 Task: Create a due date automation trigger when advanced on, 2 hours before a card is due add fields without custom field "Resume" set to a date more than 1 days ago.
Action: Mouse moved to (1099, 320)
Screenshot: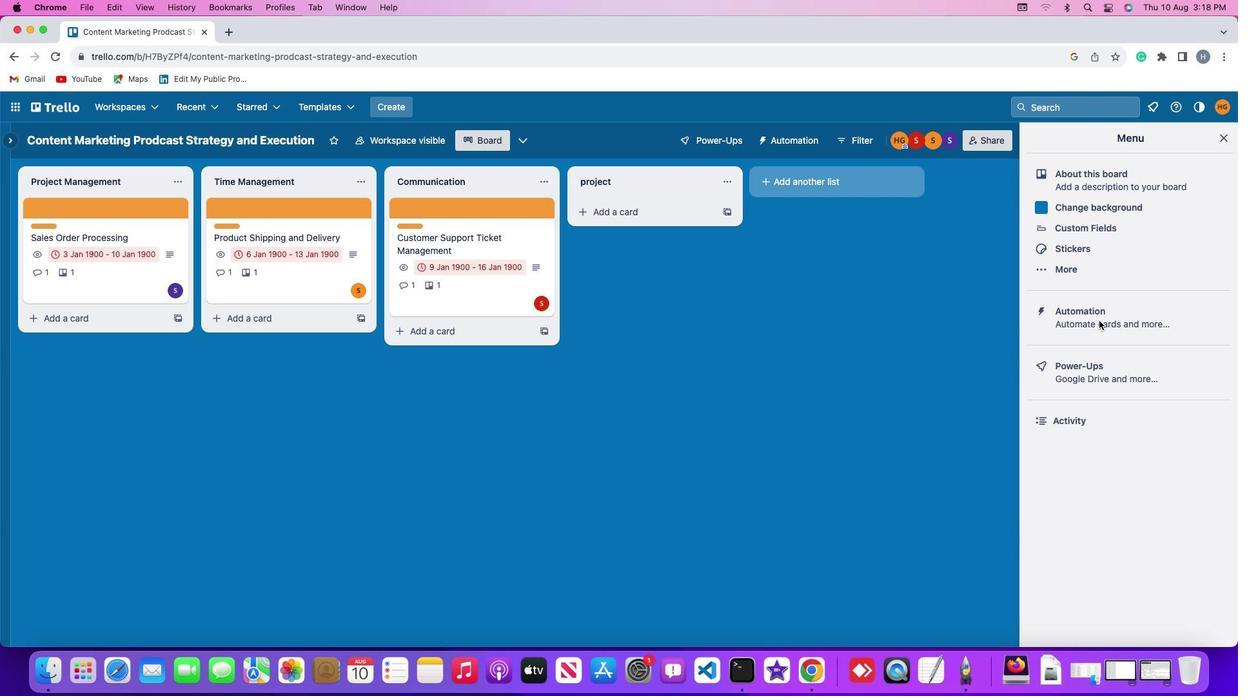 
Action: Mouse pressed left at (1099, 320)
Screenshot: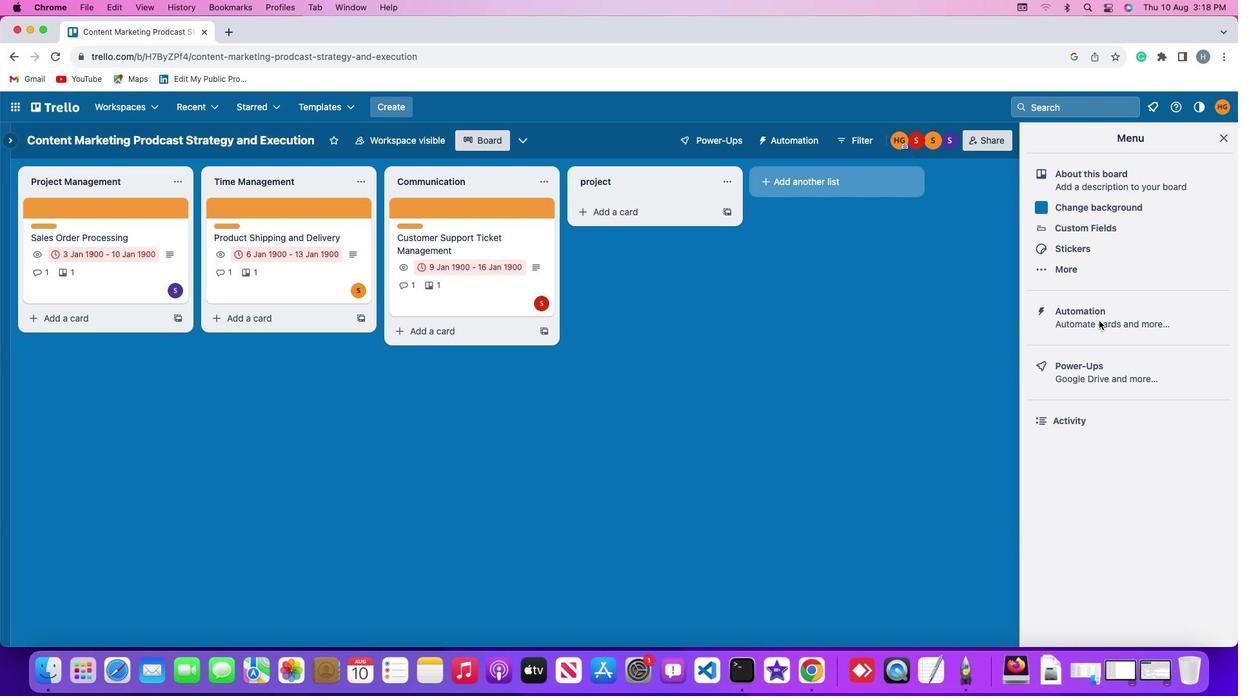 
Action: Mouse pressed left at (1099, 320)
Screenshot: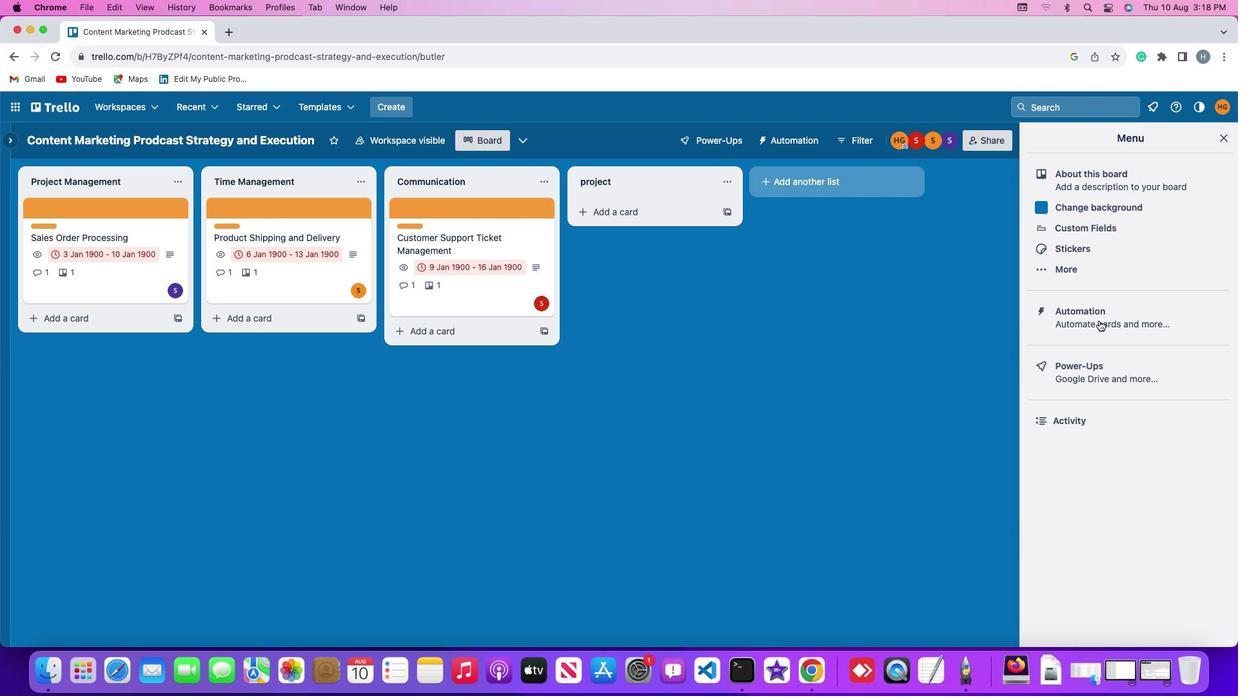 
Action: Mouse moved to (81, 303)
Screenshot: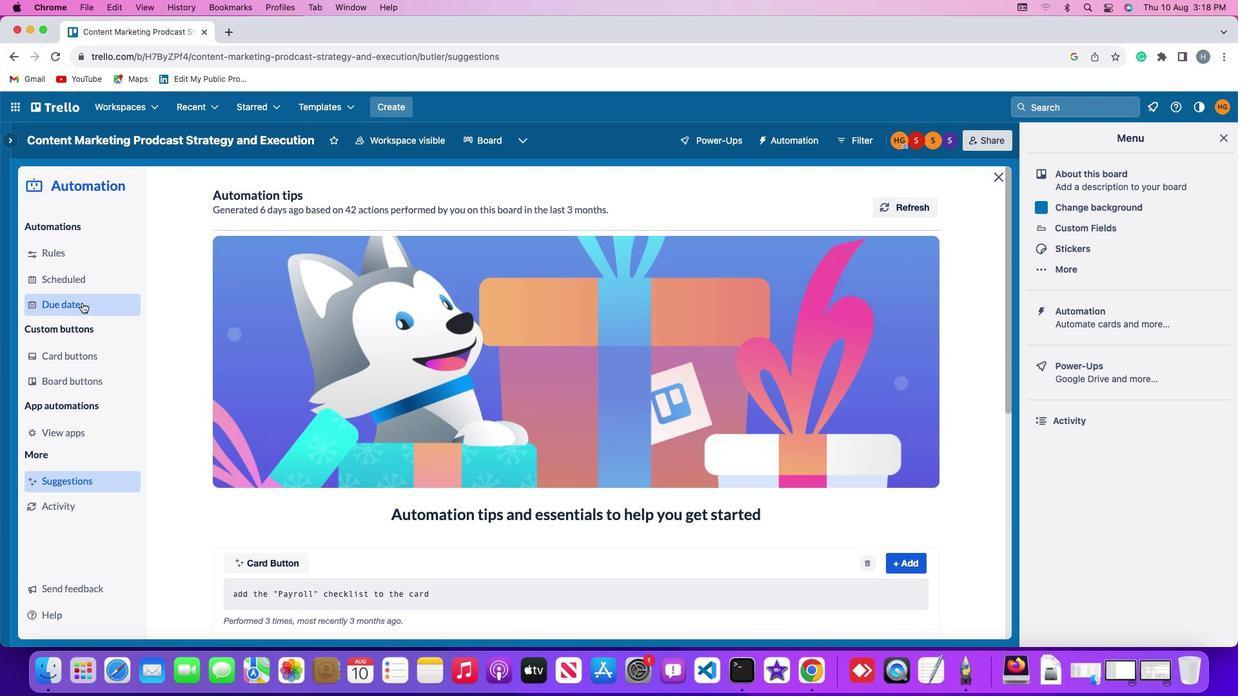 
Action: Mouse pressed left at (81, 303)
Screenshot: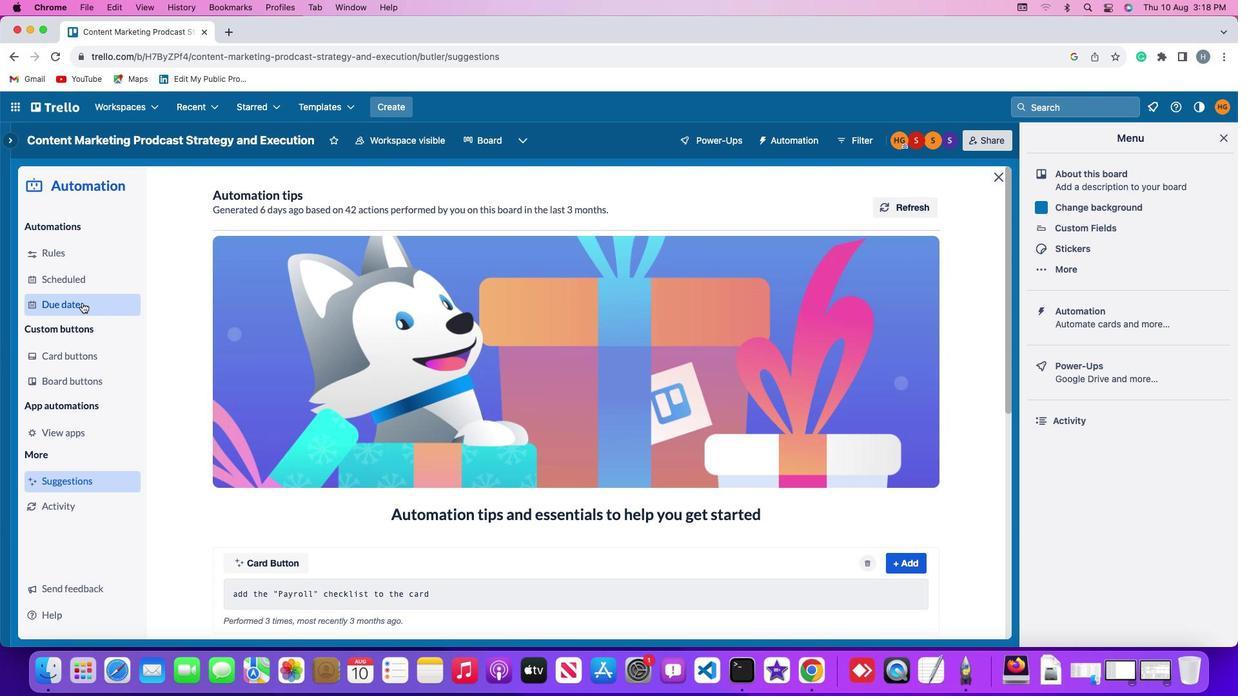
Action: Mouse moved to (857, 202)
Screenshot: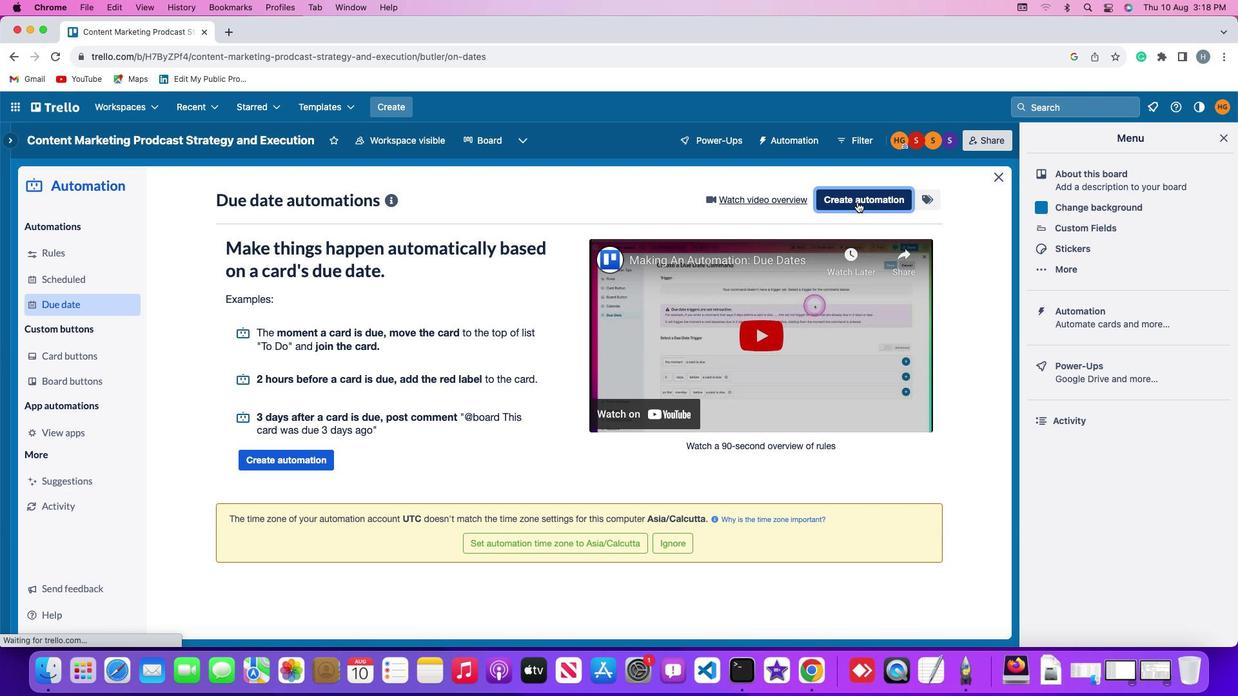
Action: Mouse pressed left at (857, 202)
Screenshot: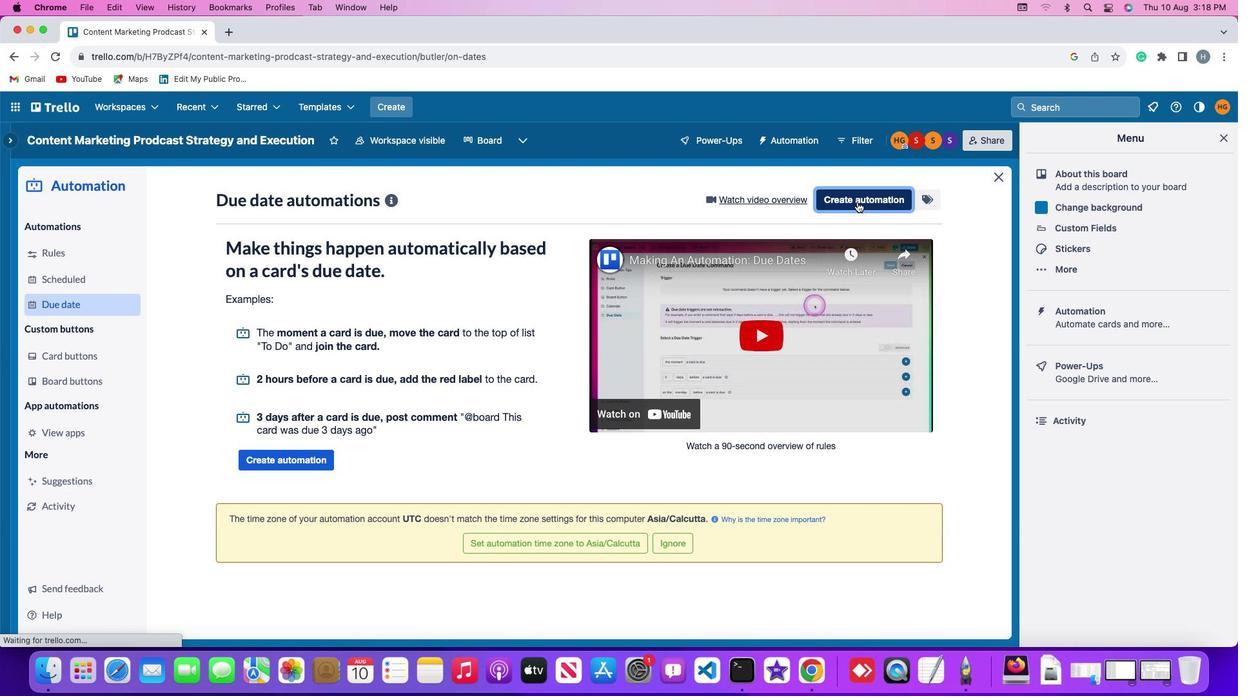 
Action: Mouse moved to (279, 327)
Screenshot: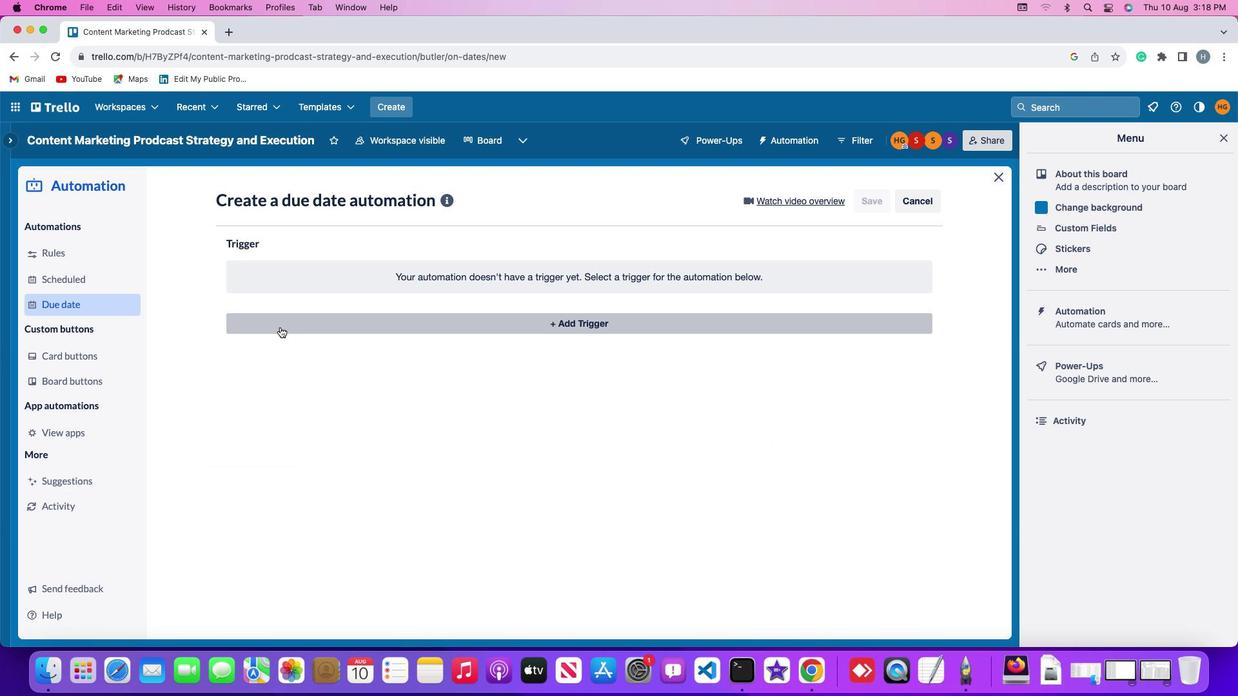 
Action: Mouse pressed left at (279, 327)
Screenshot: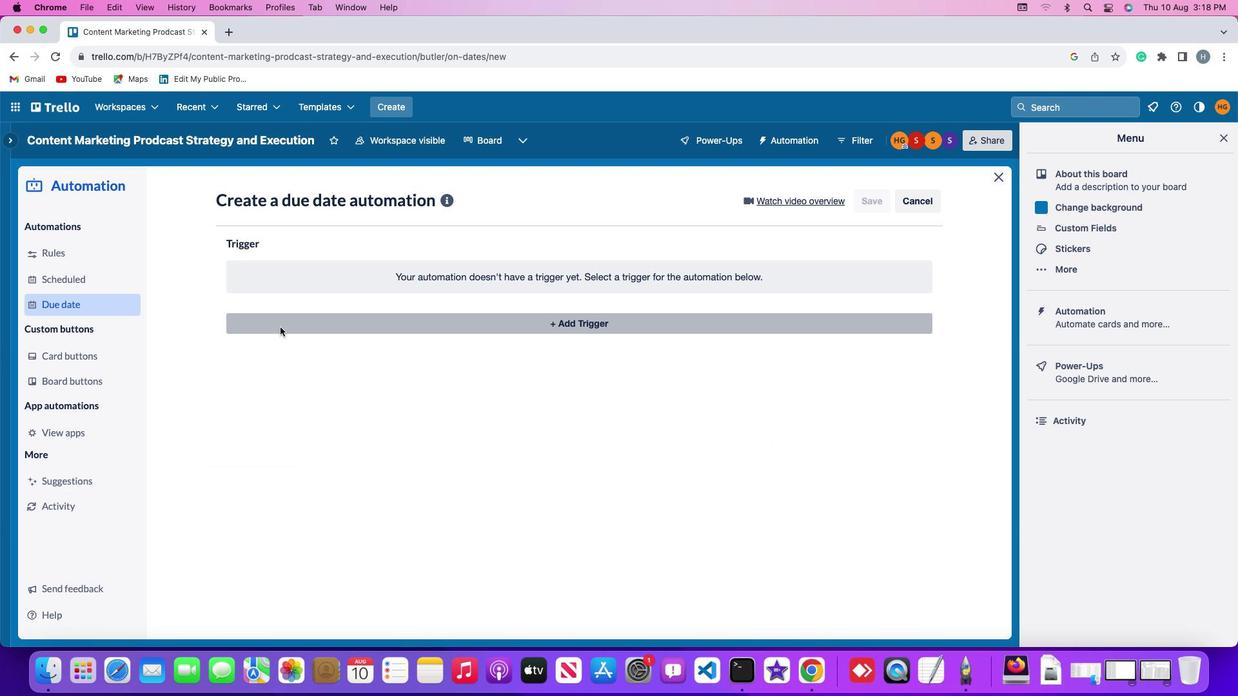 
Action: Mouse moved to (247, 519)
Screenshot: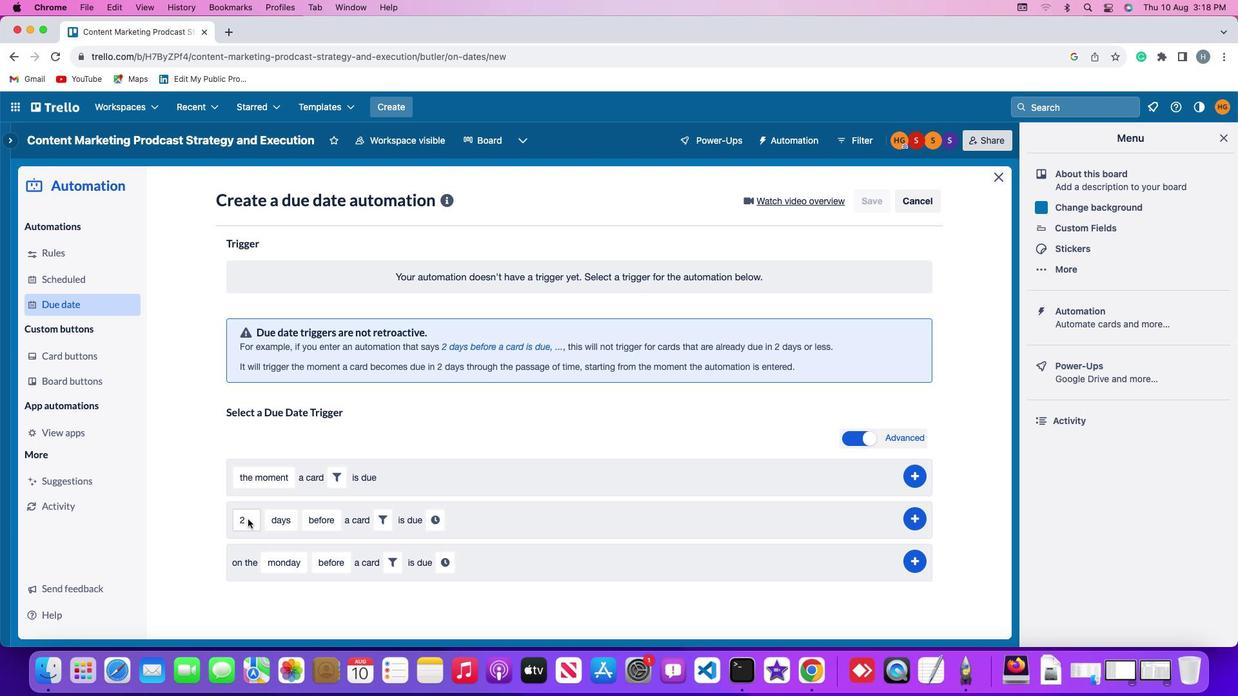 
Action: Mouse pressed left at (247, 519)
Screenshot: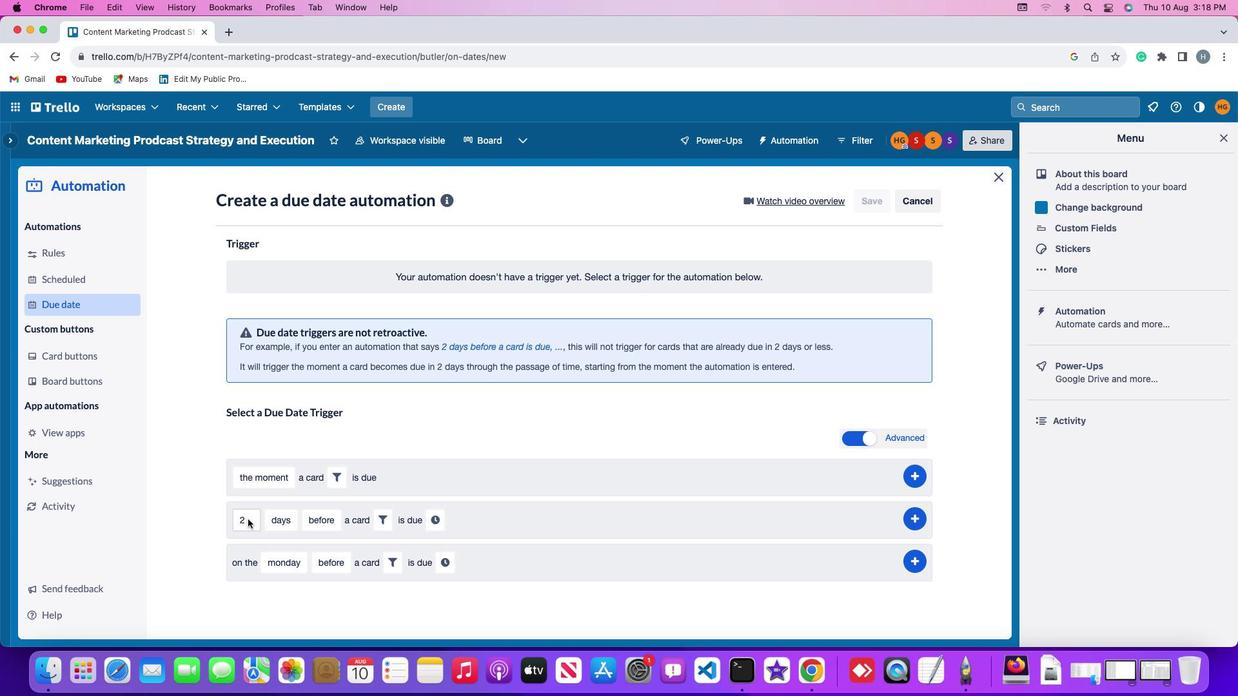 
Action: Mouse moved to (247, 519)
Screenshot: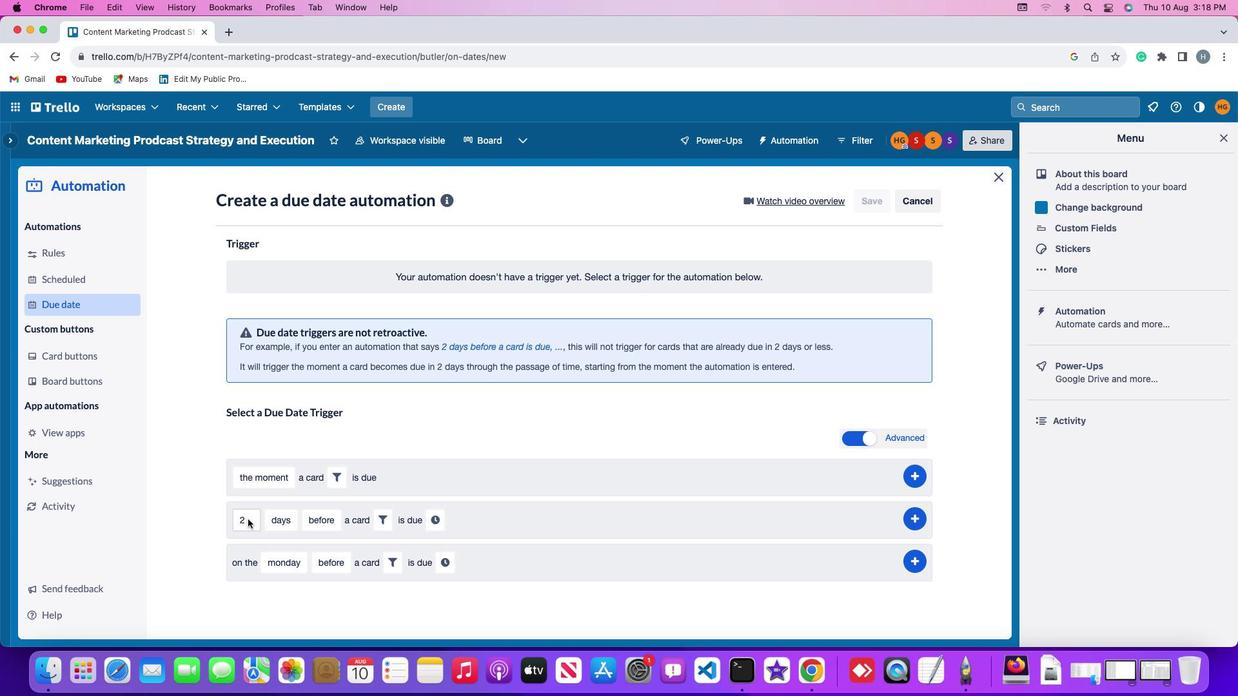 
Action: Key pressed Key.backspace'2'
Screenshot: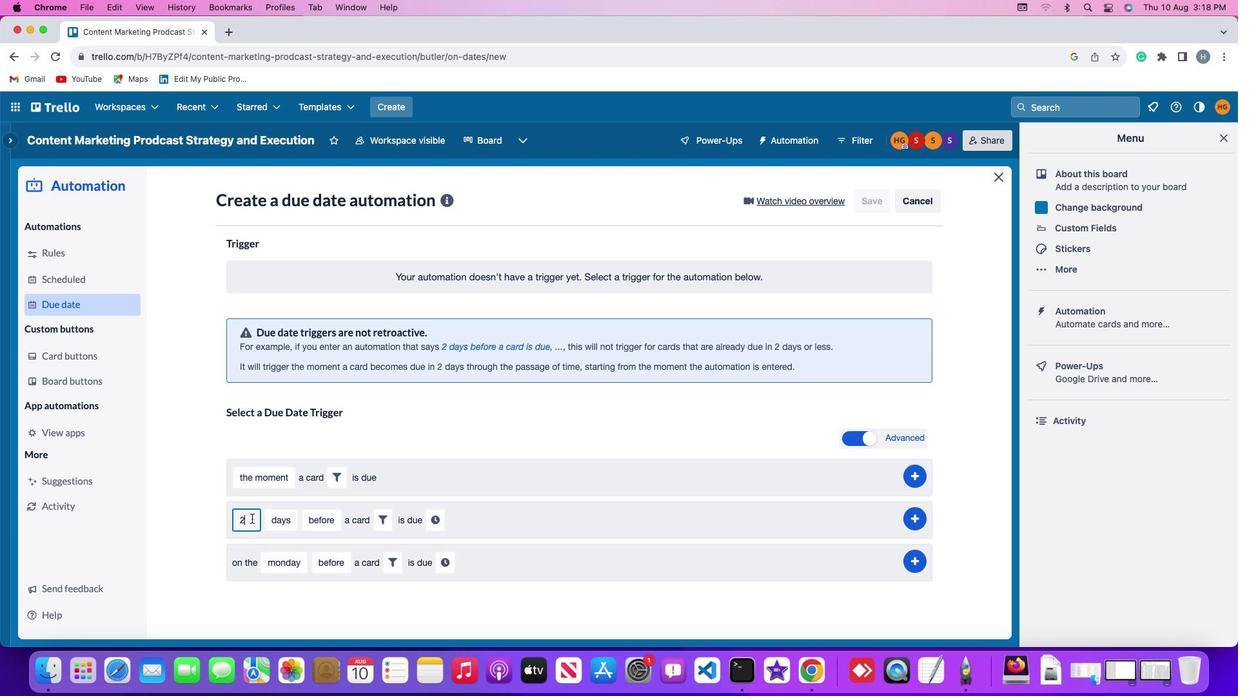 
Action: Mouse moved to (270, 517)
Screenshot: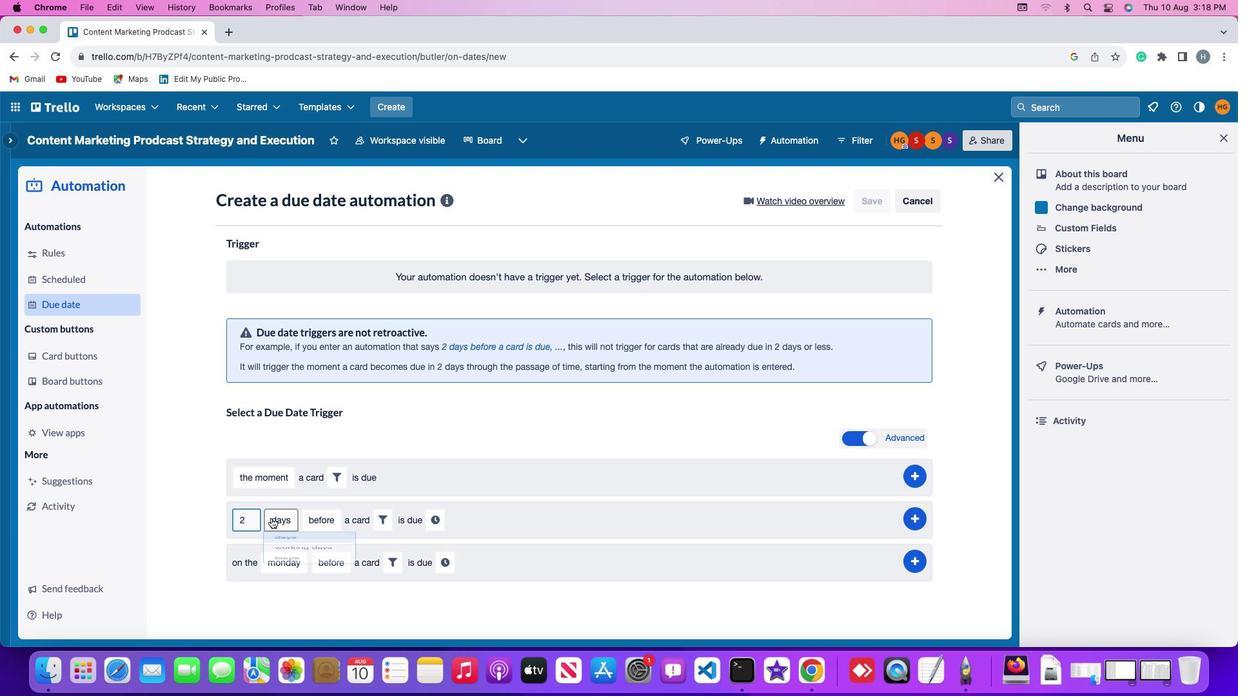 
Action: Mouse pressed left at (270, 517)
Screenshot: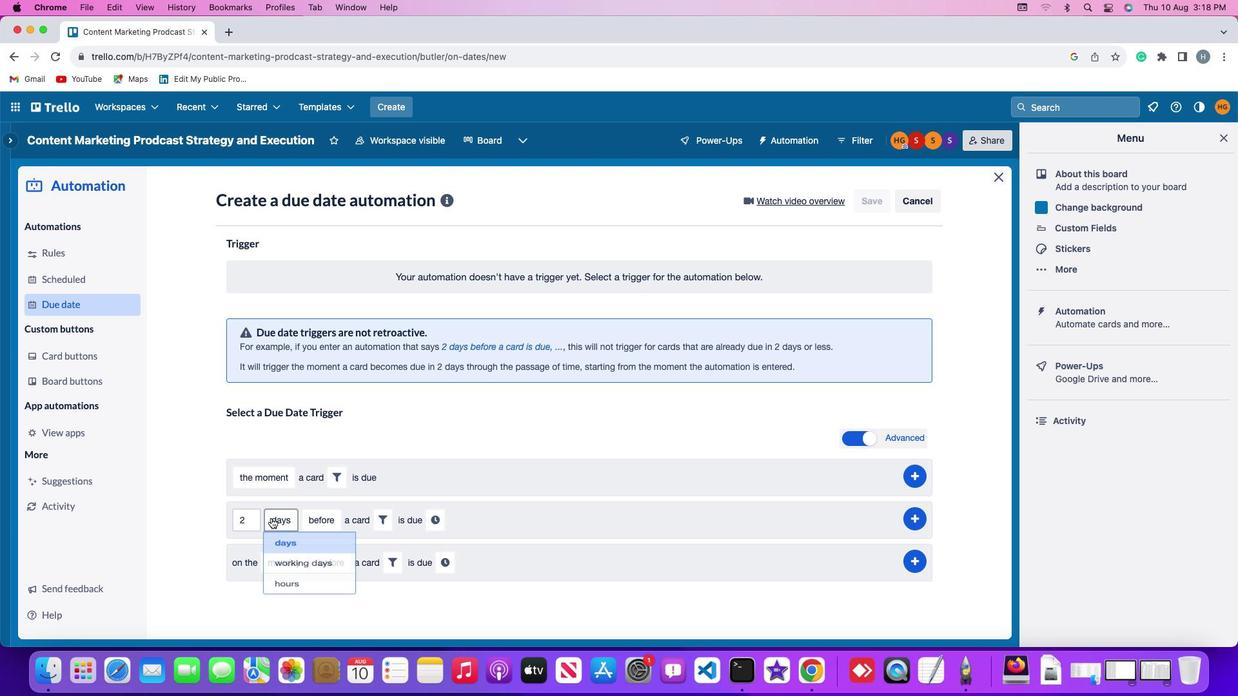 
Action: Mouse moved to (288, 592)
Screenshot: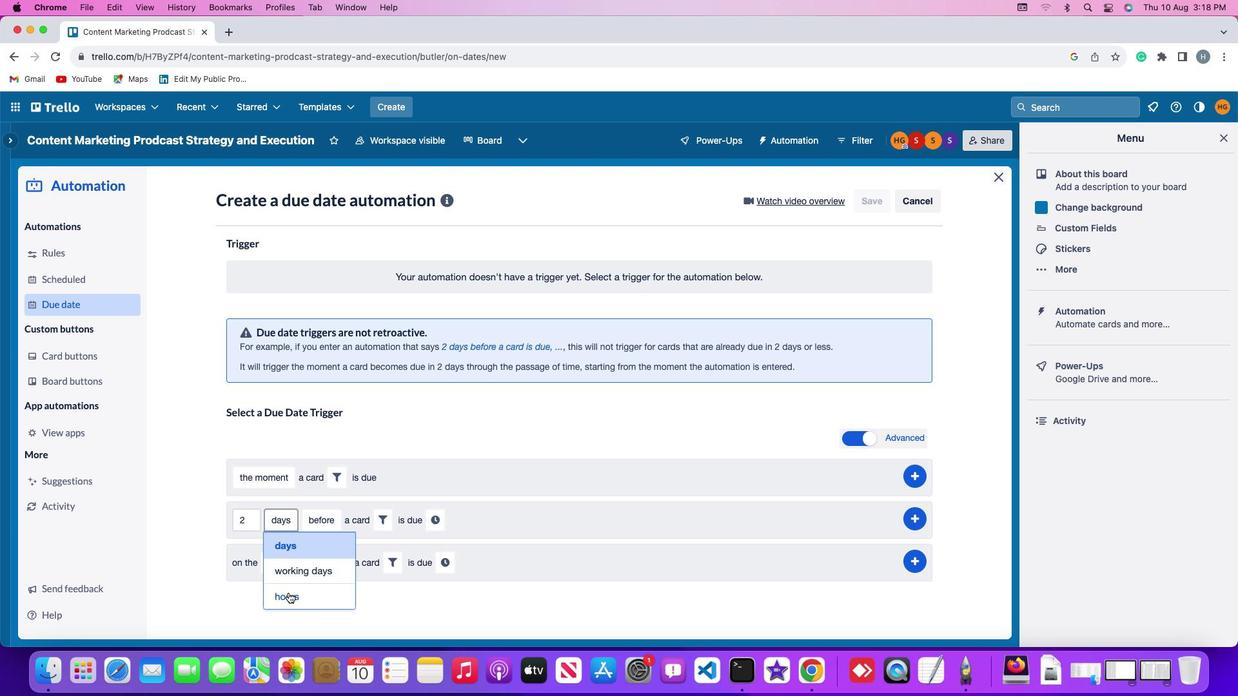 
Action: Mouse pressed left at (288, 592)
Screenshot: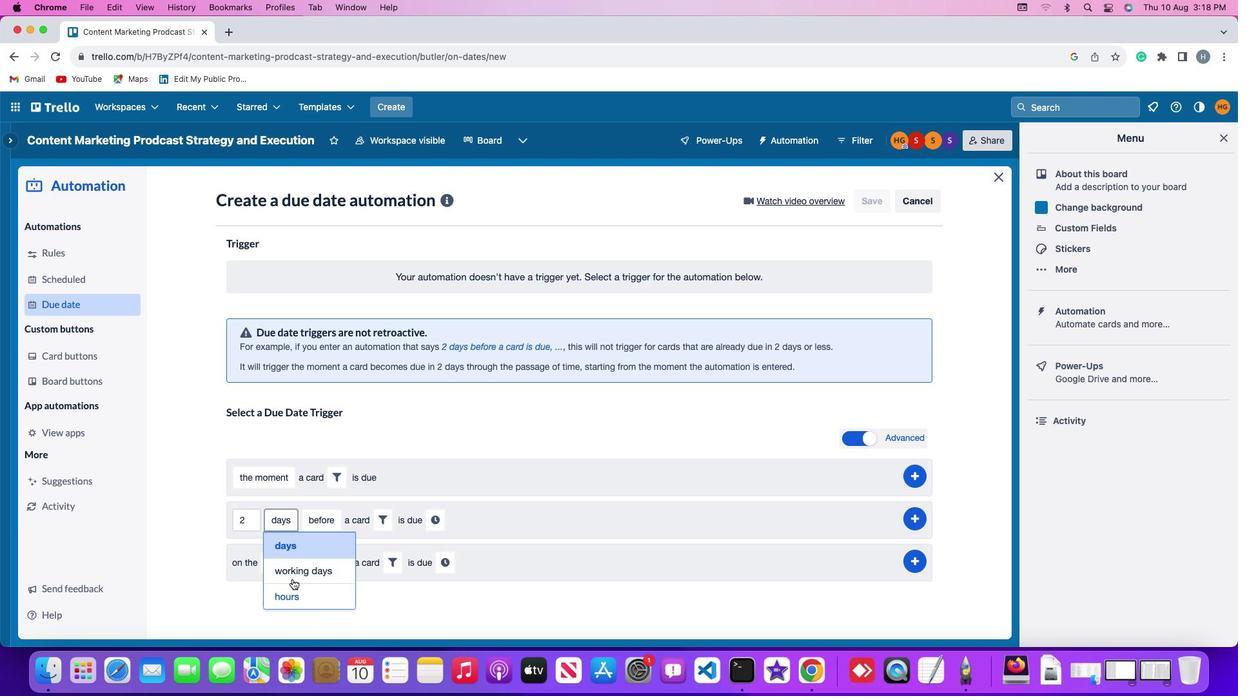 
Action: Mouse moved to (328, 516)
Screenshot: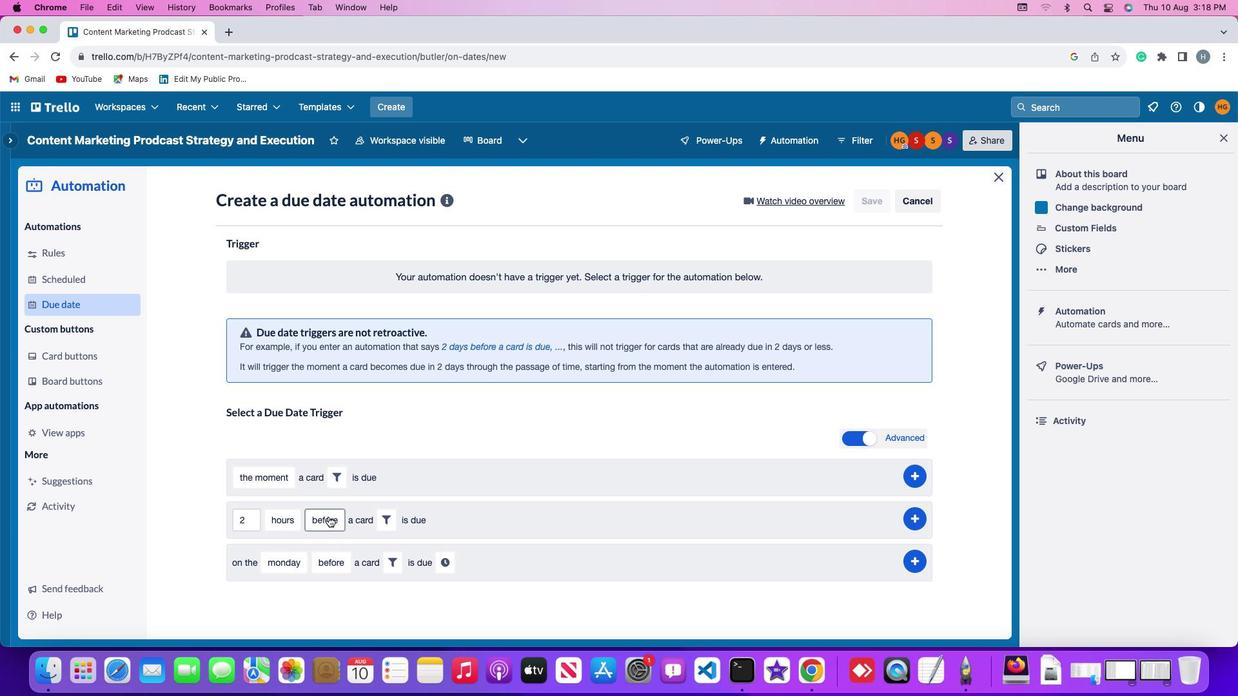 
Action: Mouse pressed left at (328, 516)
Screenshot: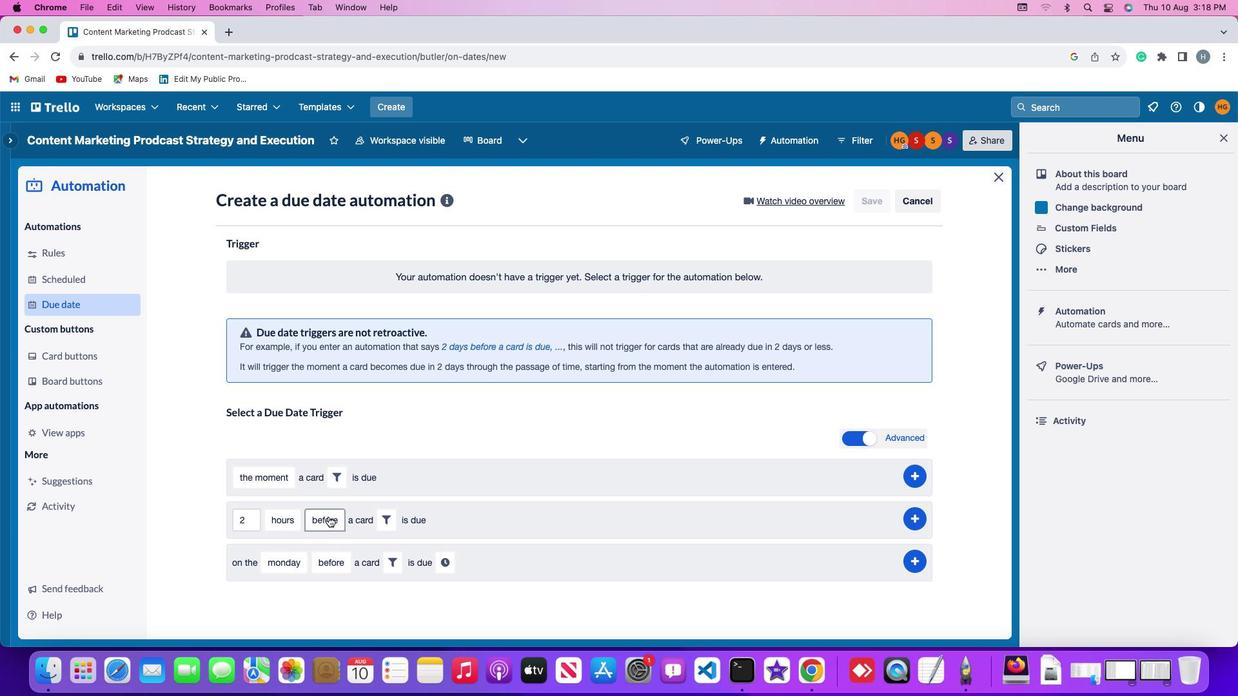 
Action: Mouse moved to (332, 545)
Screenshot: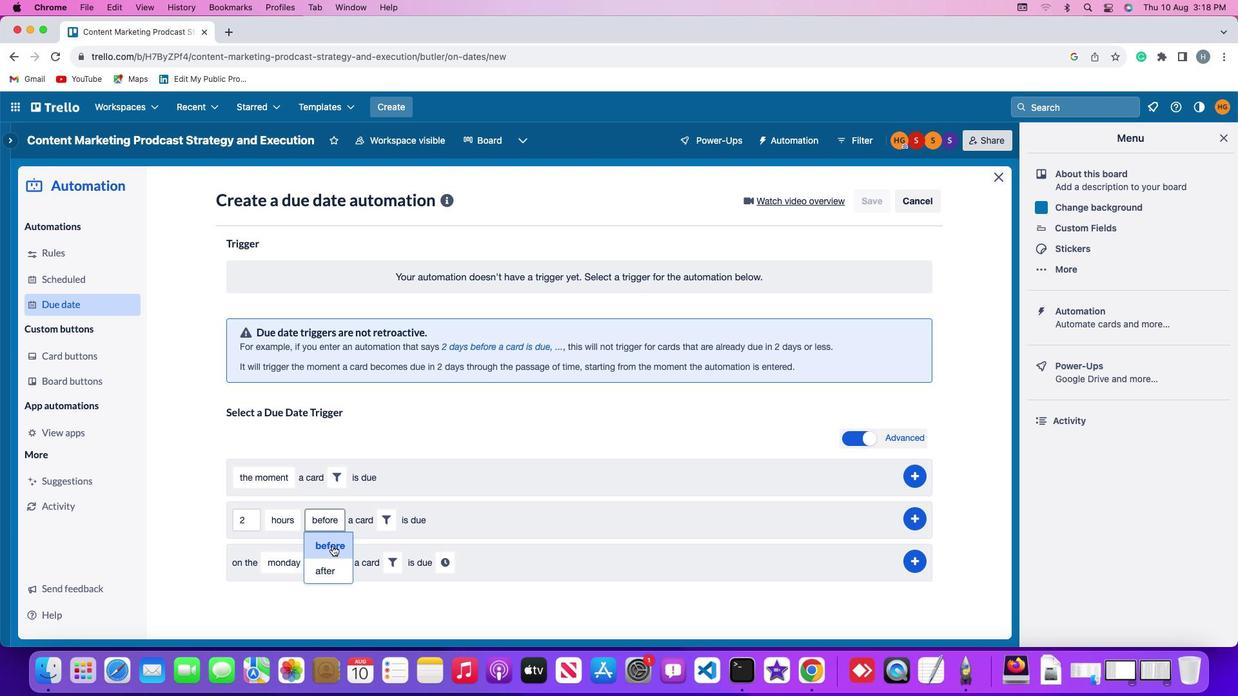 
Action: Mouse pressed left at (332, 545)
Screenshot: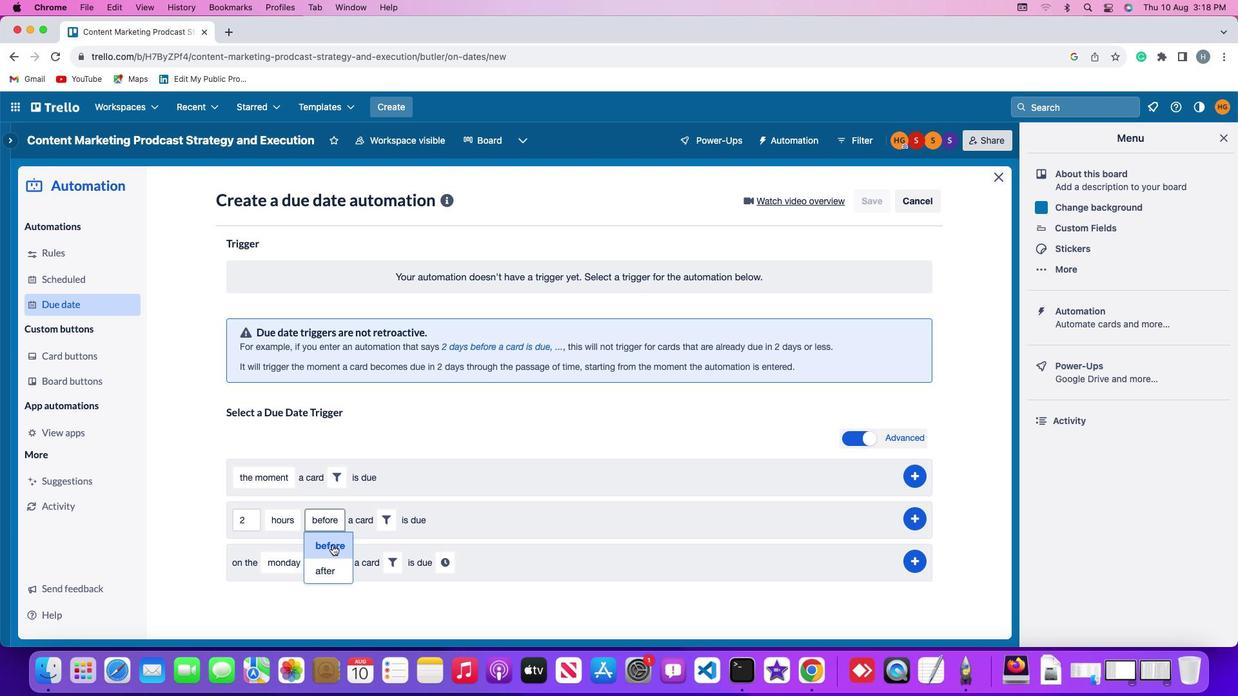 
Action: Mouse moved to (383, 524)
Screenshot: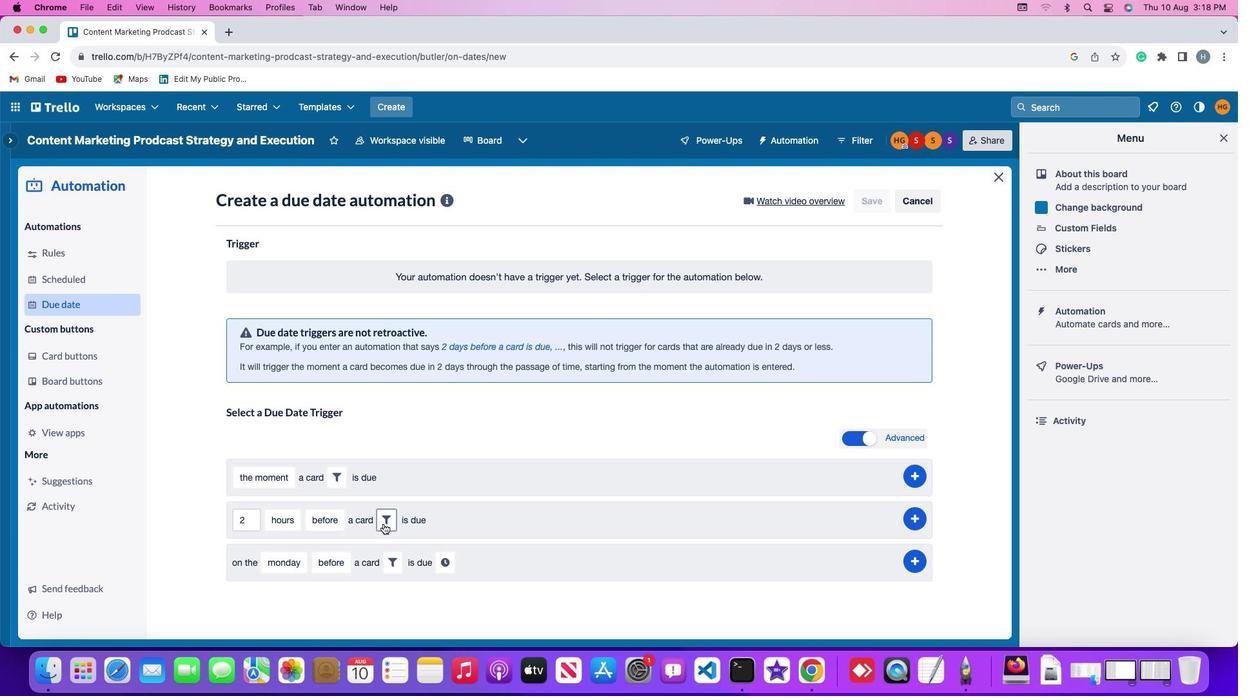 
Action: Mouse pressed left at (383, 524)
Screenshot: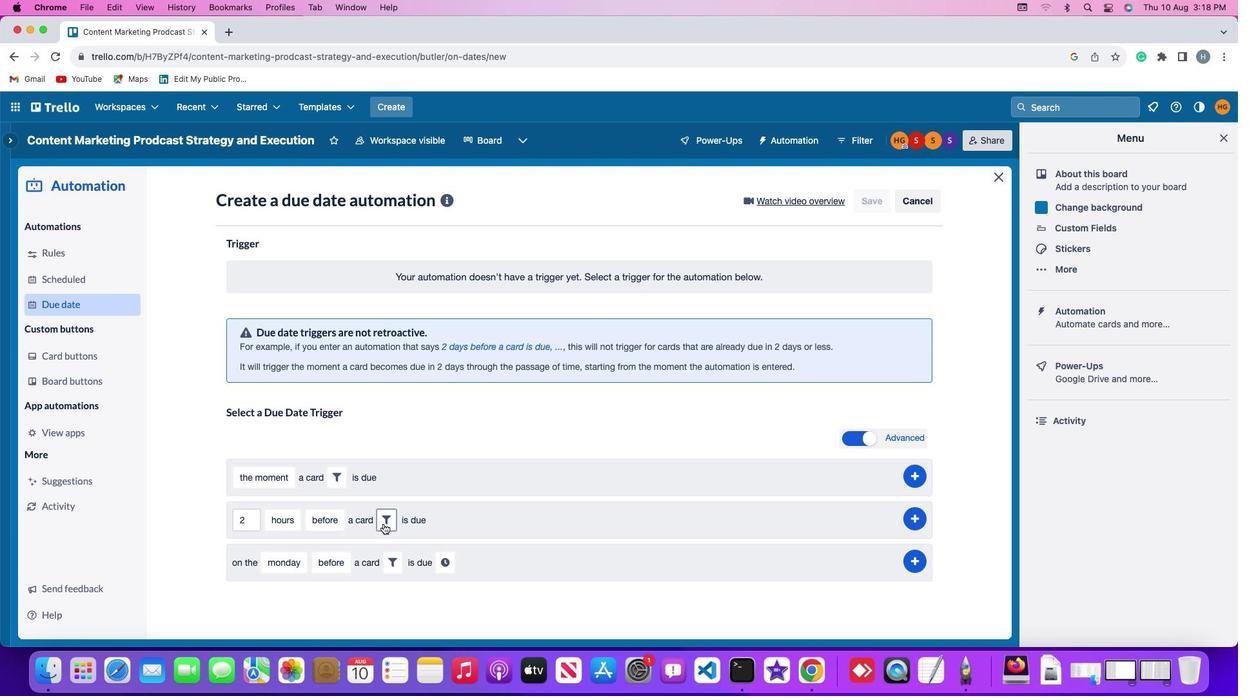 
Action: Mouse moved to (603, 563)
Screenshot: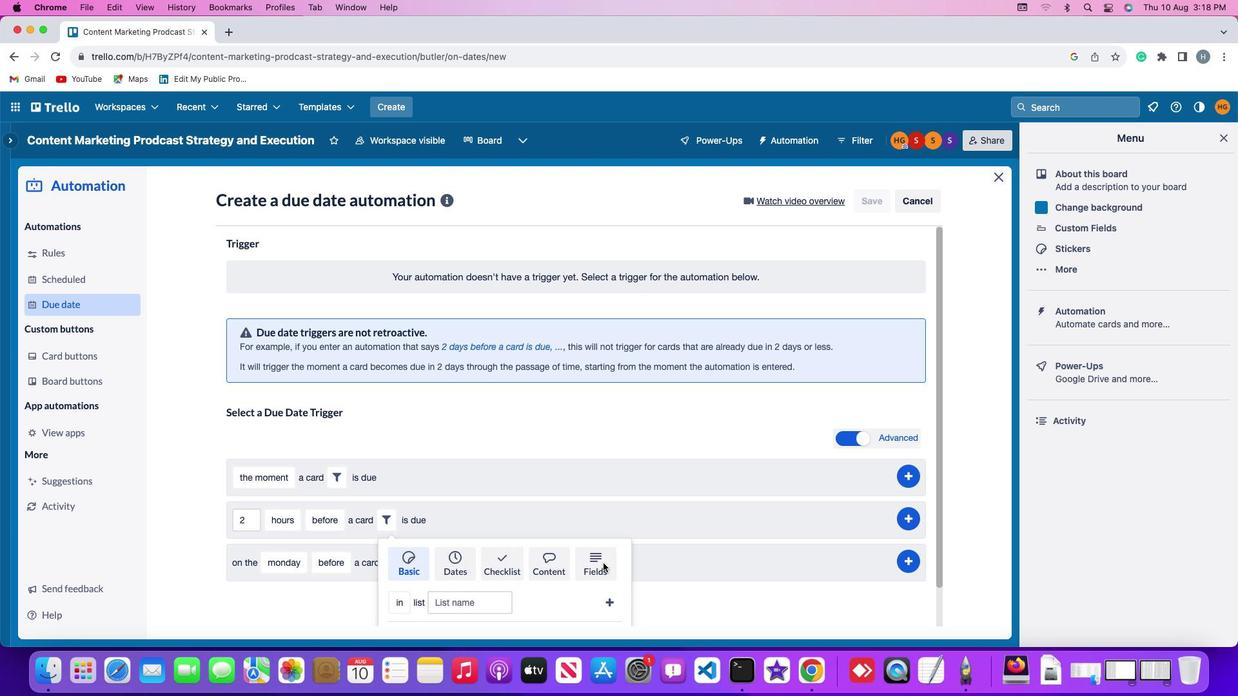 
Action: Mouse pressed left at (603, 563)
Screenshot: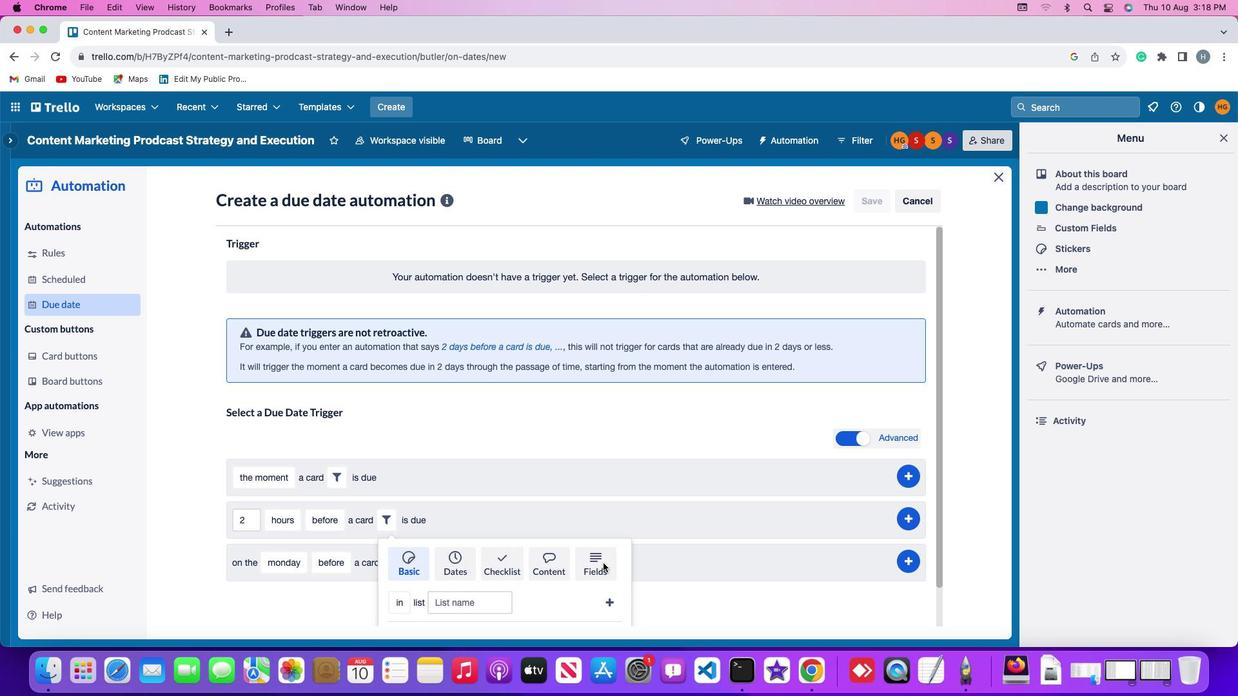 
Action: Mouse moved to (323, 595)
Screenshot: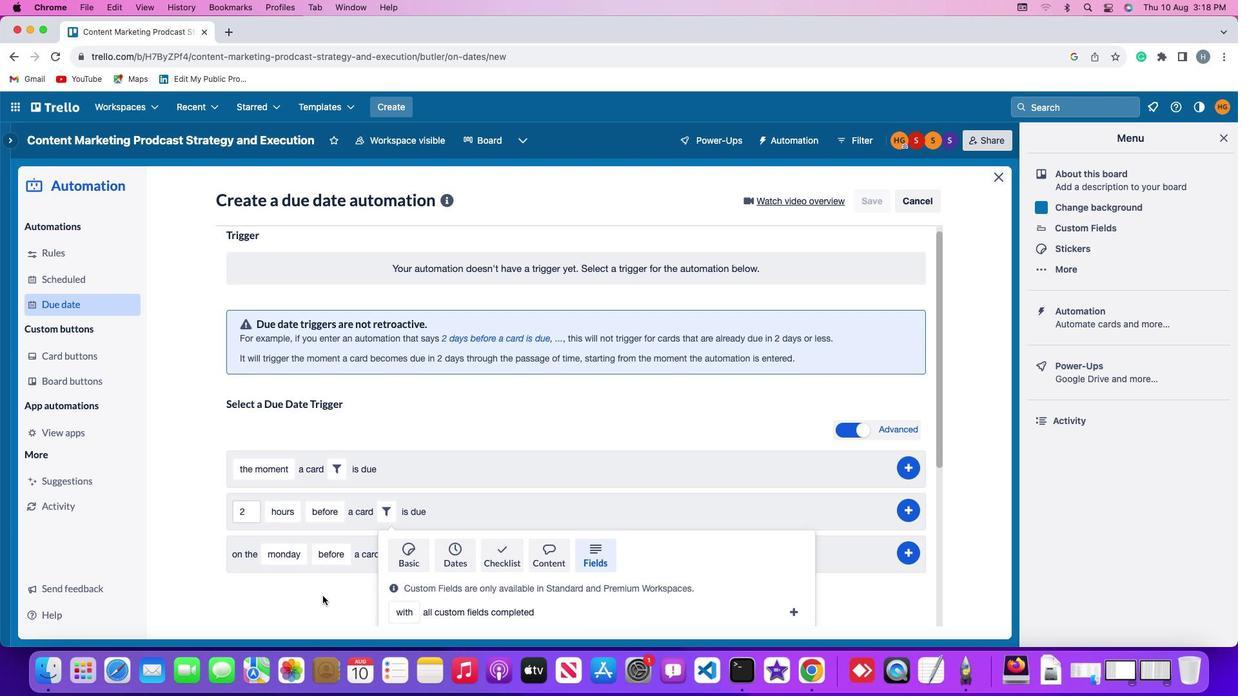 
Action: Mouse scrolled (323, 595) with delta (0, 0)
Screenshot: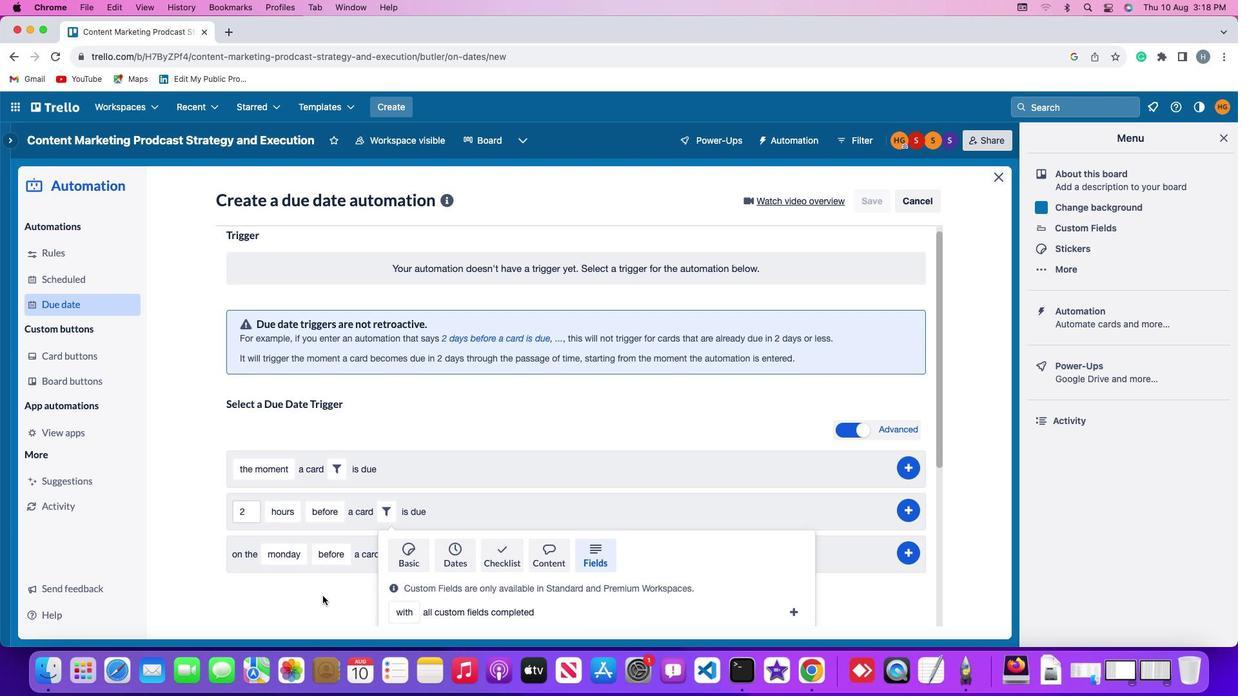 
Action: Mouse scrolled (323, 595) with delta (0, 0)
Screenshot: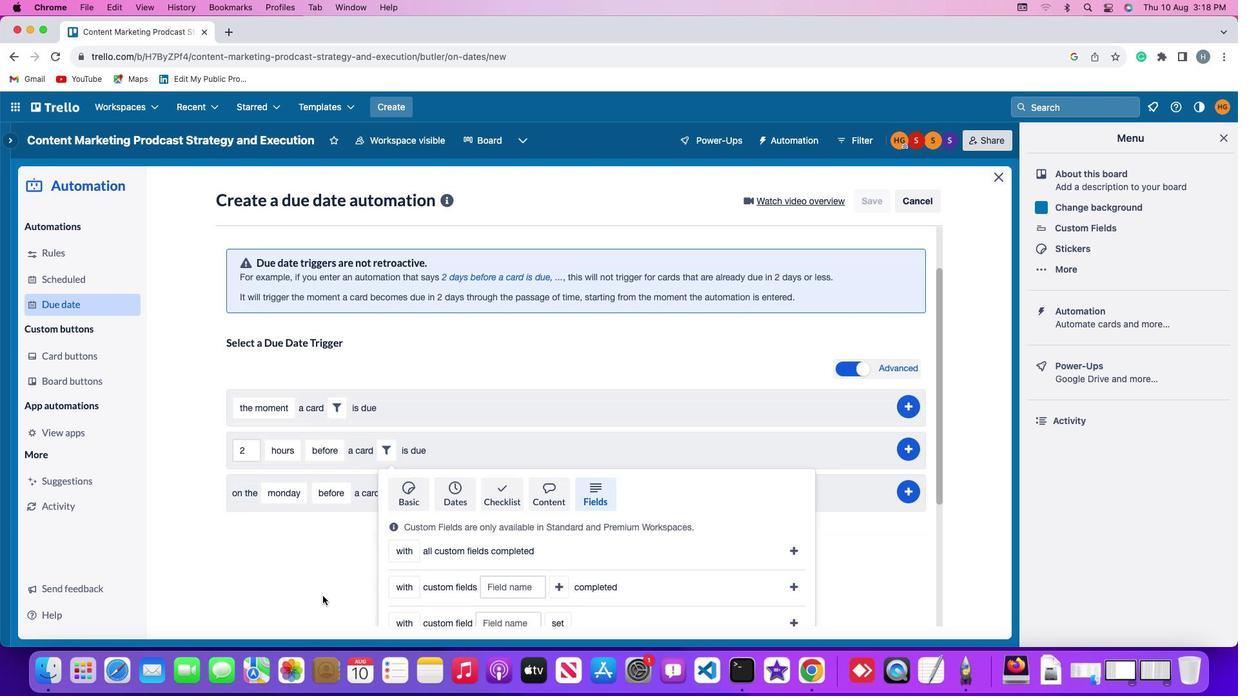 
Action: Mouse scrolled (323, 595) with delta (0, -1)
Screenshot: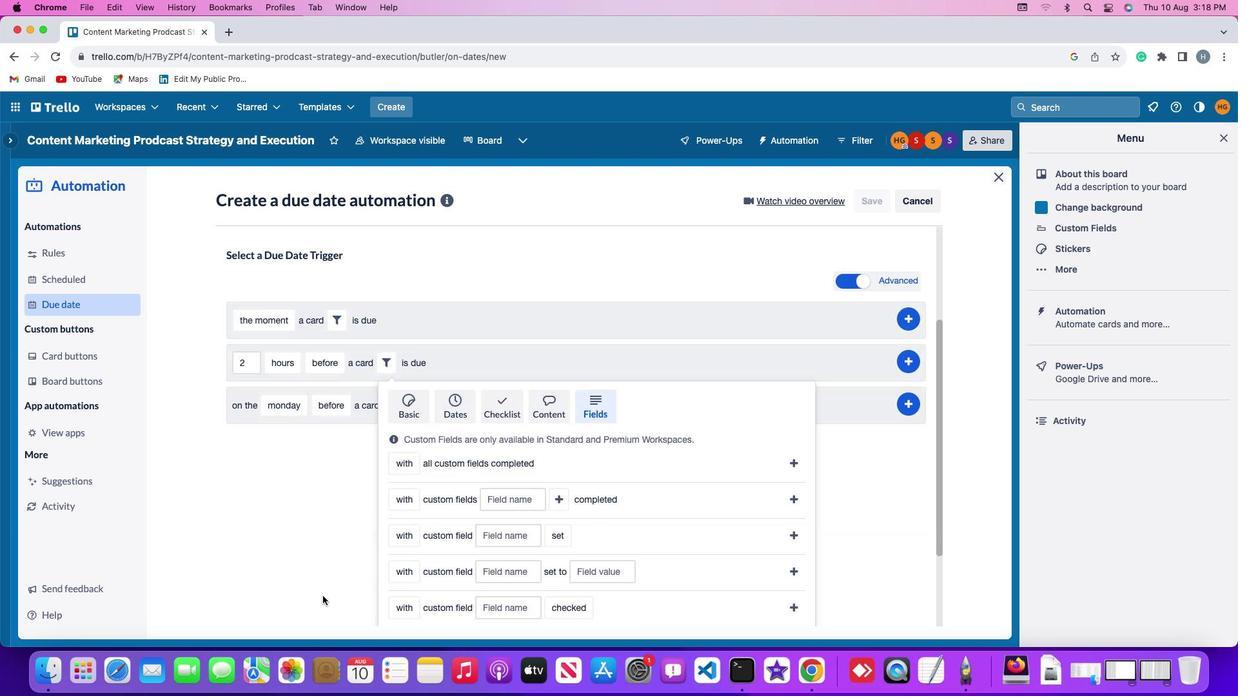 
Action: Mouse scrolled (323, 595) with delta (0, -3)
Screenshot: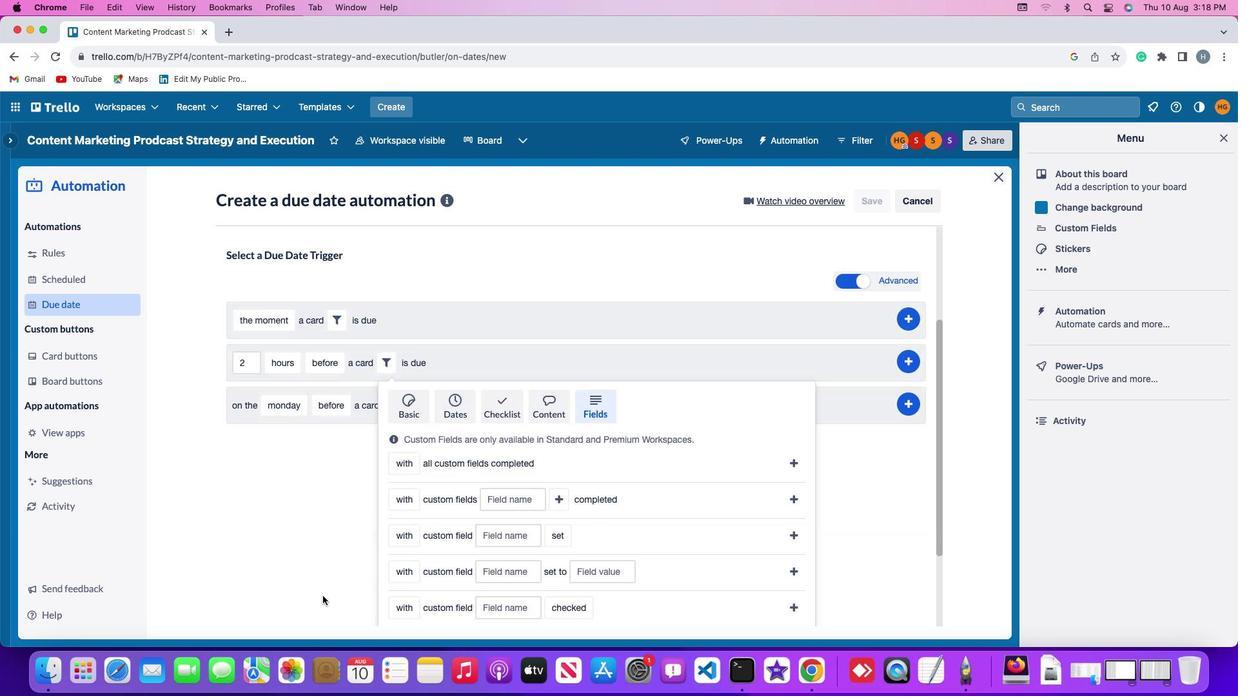 
Action: Mouse scrolled (323, 595) with delta (0, -3)
Screenshot: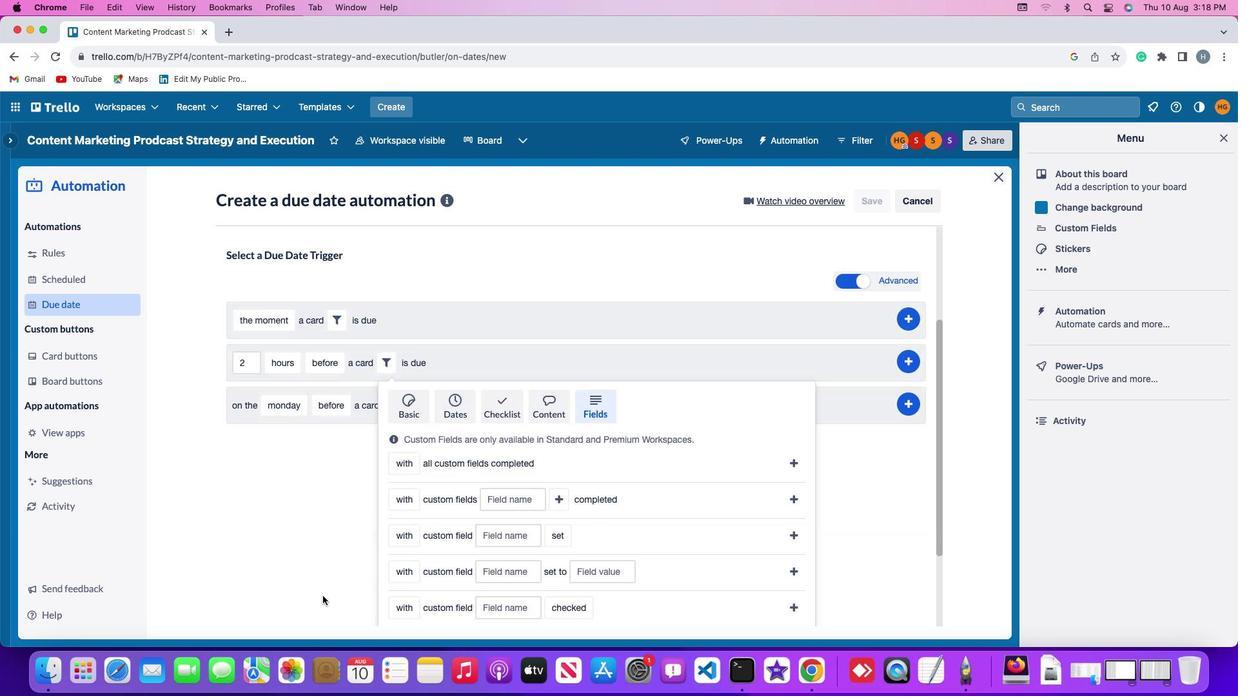 
Action: Mouse scrolled (323, 595) with delta (0, -3)
Screenshot: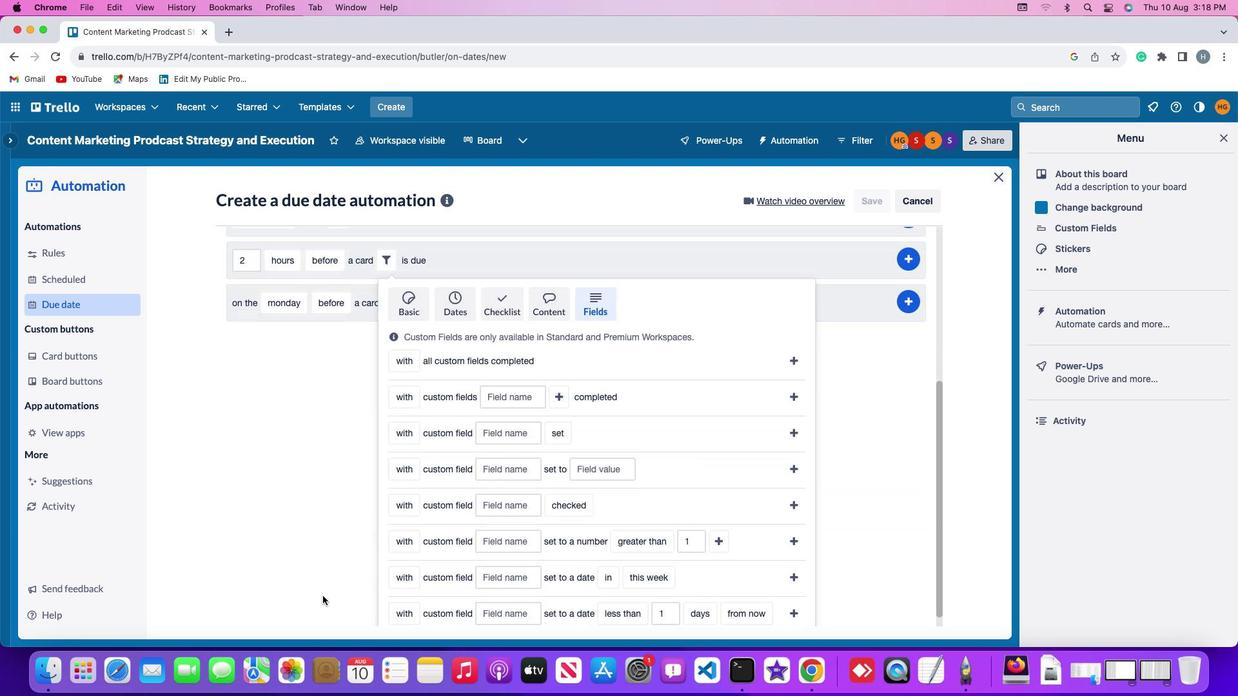 
Action: Mouse moved to (322, 595)
Screenshot: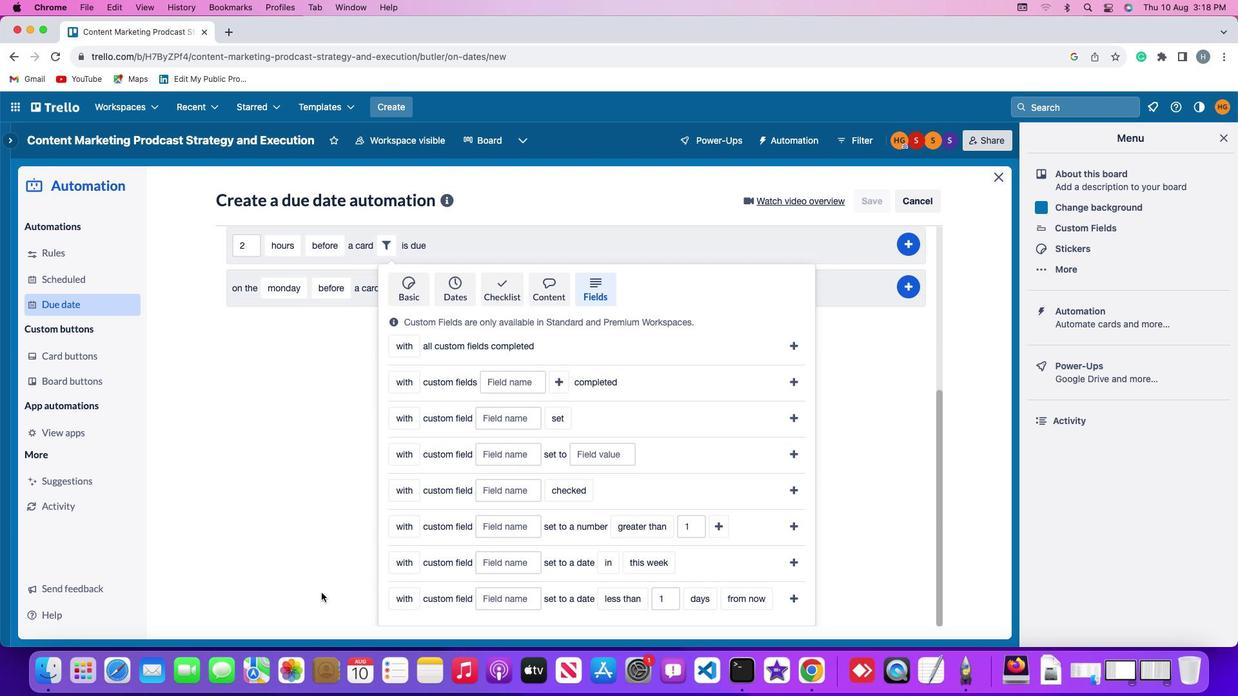
Action: Mouse scrolled (322, 595) with delta (0, 0)
Screenshot: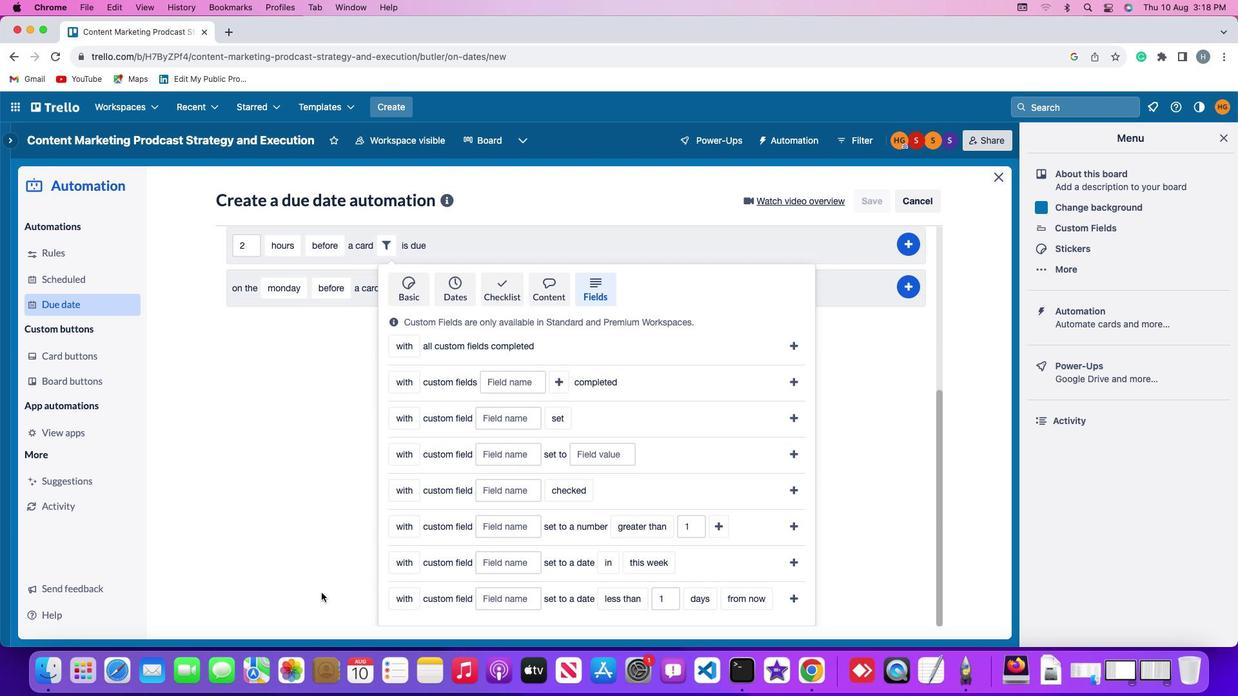 
Action: Mouse scrolled (322, 595) with delta (0, 0)
Screenshot: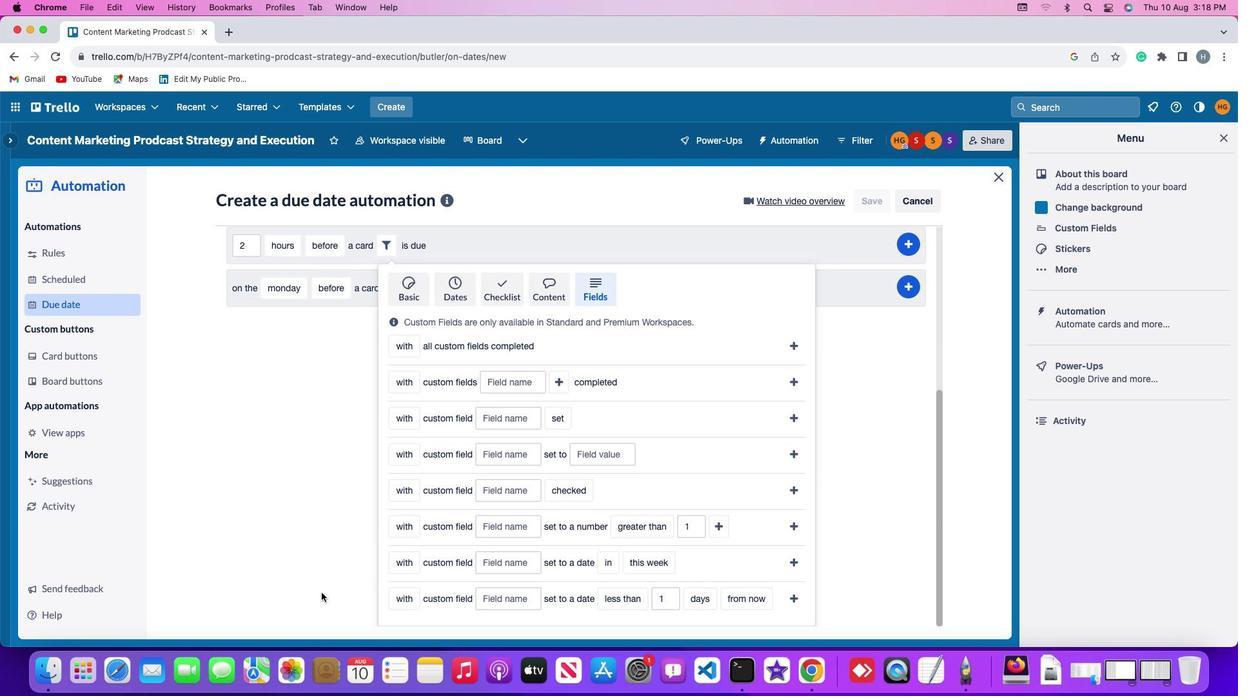 
Action: Mouse scrolled (322, 595) with delta (0, -1)
Screenshot: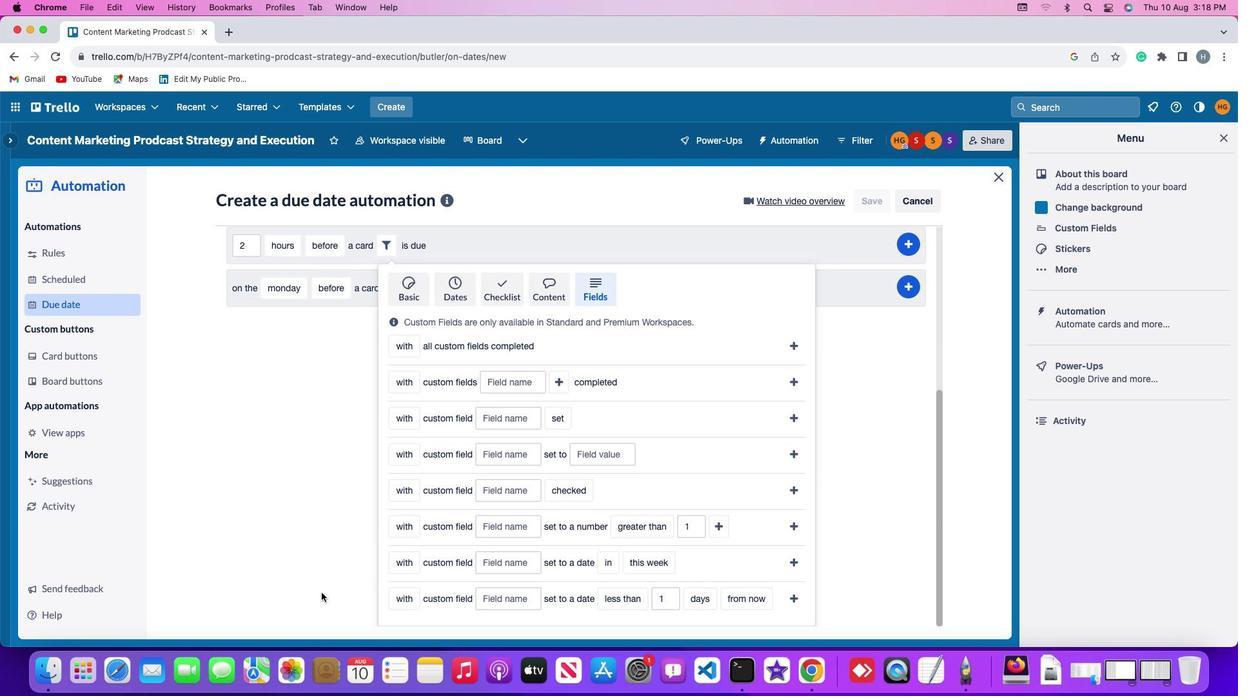 
Action: Mouse moved to (321, 594)
Screenshot: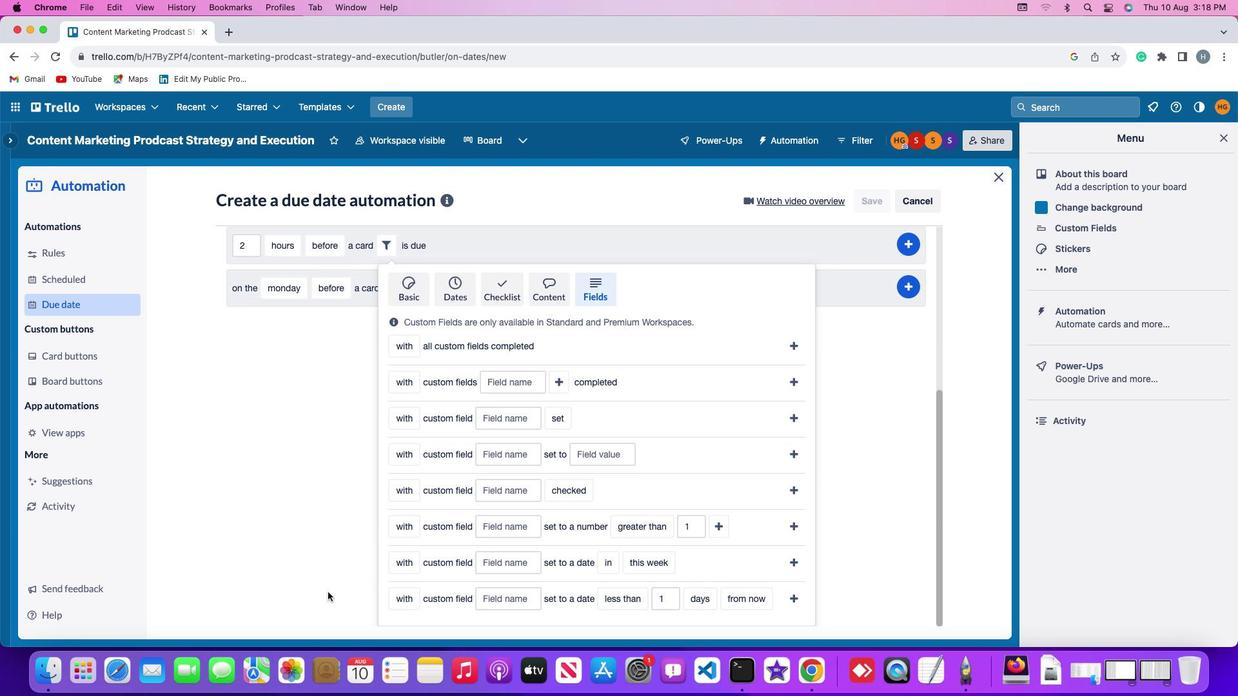 
Action: Mouse scrolled (321, 594) with delta (0, -3)
Screenshot: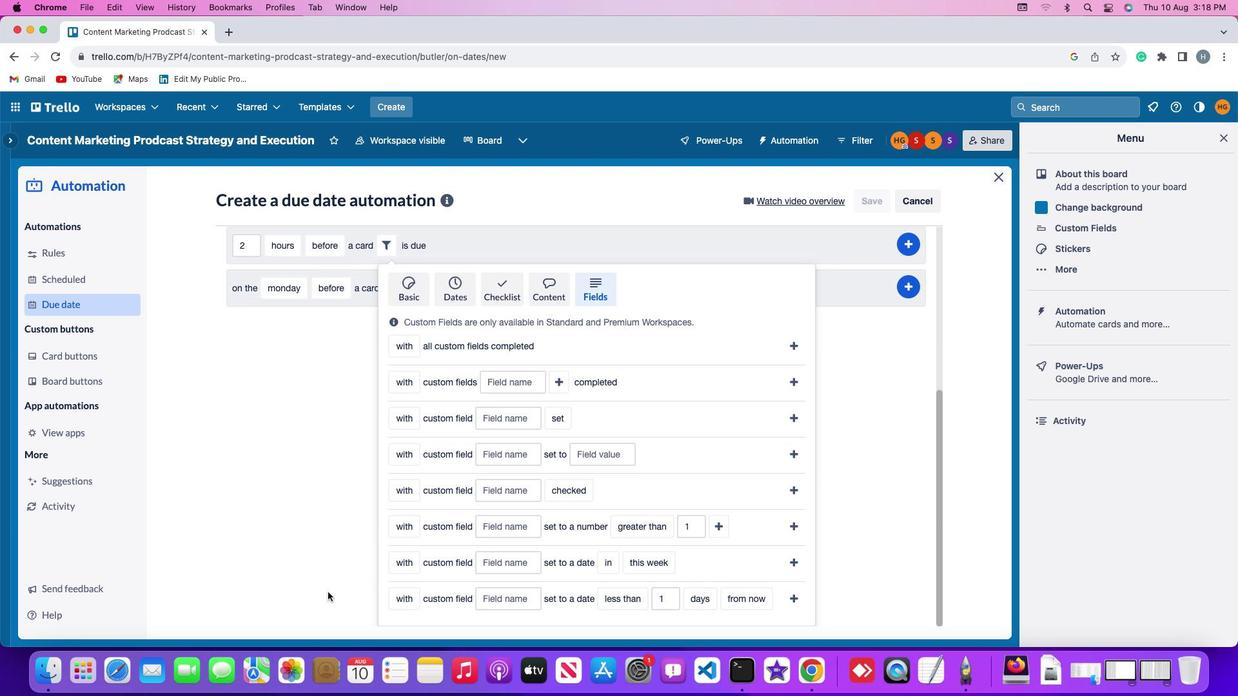 
Action: Mouse moved to (403, 593)
Screenshot: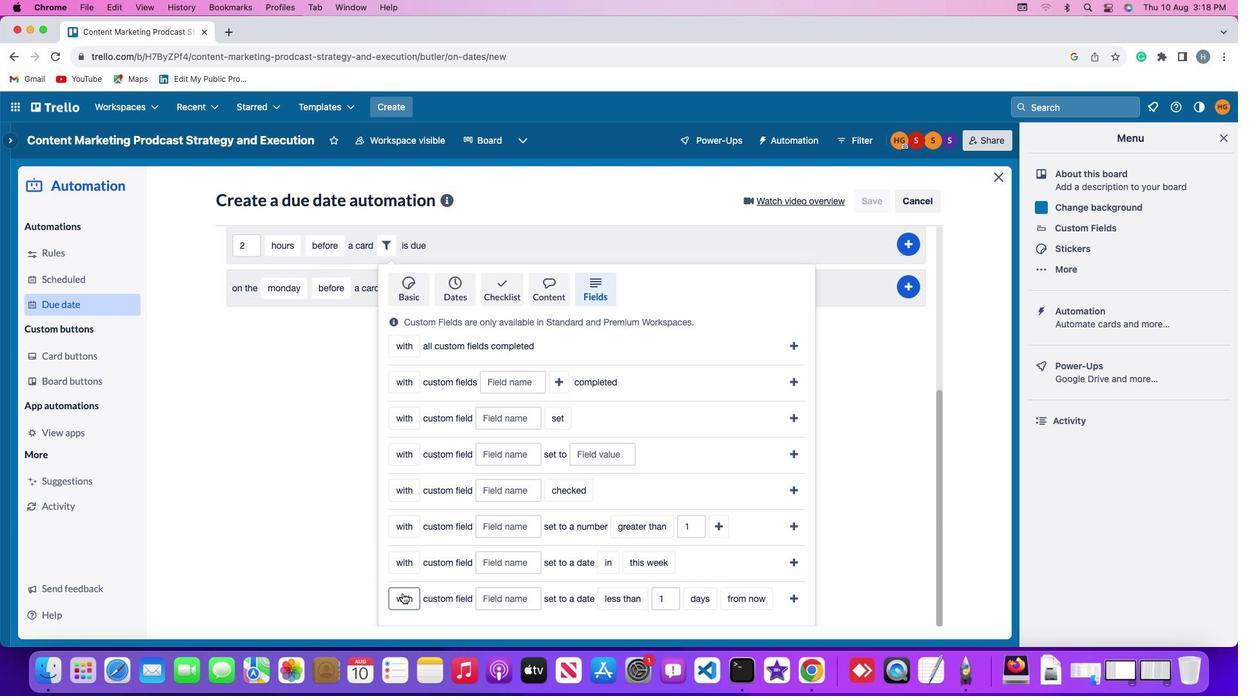 
Action: Mouse pressed left at (403, 593)
Screenshot: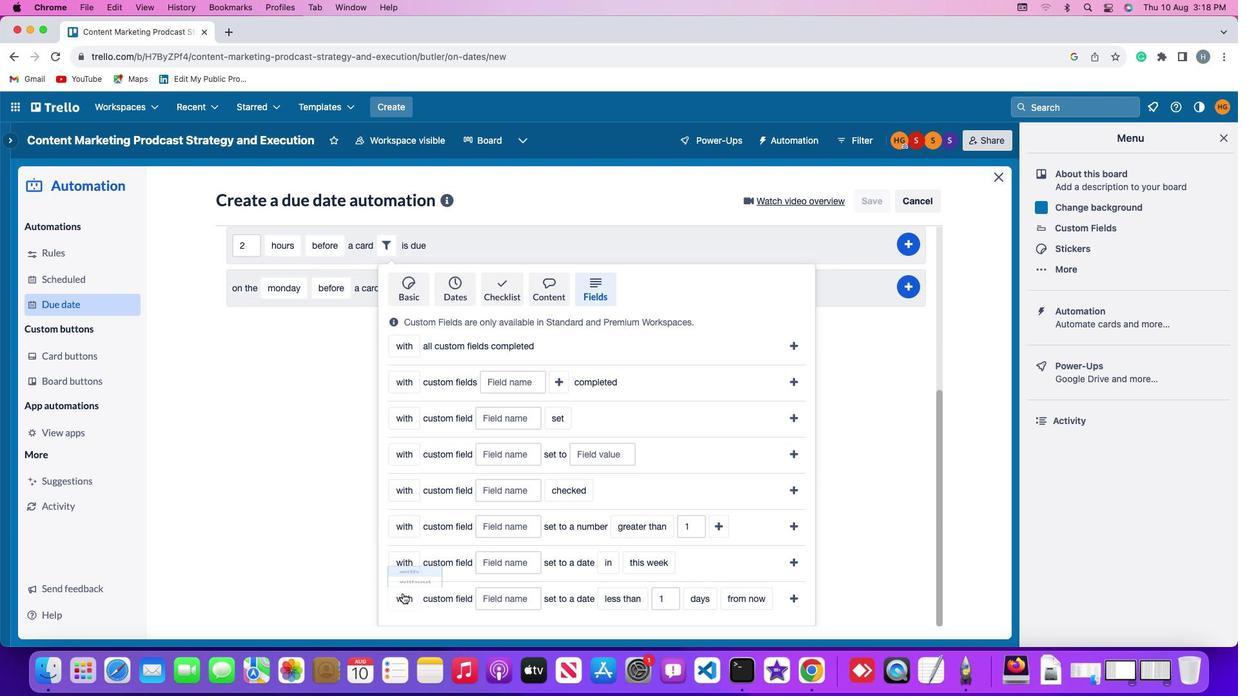 
Action: Mouse moved to (409, 578)
Screenshot: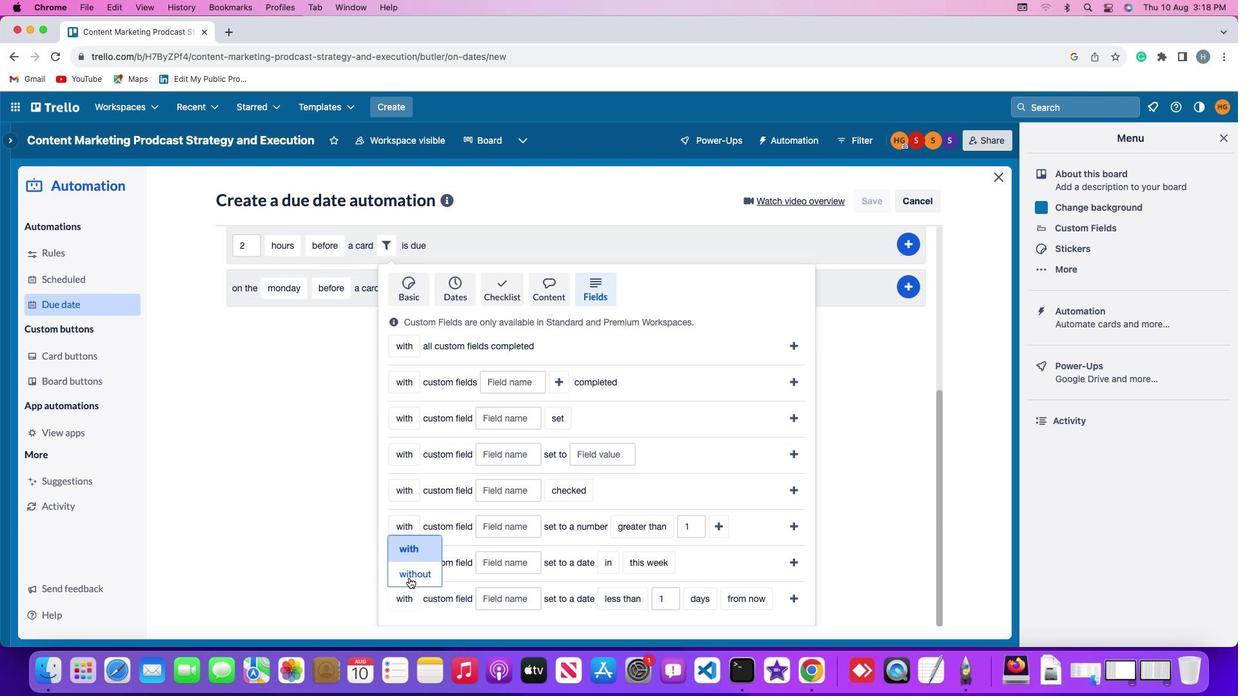
Action: Mouse pressed left at (409, 578)
Screenshot: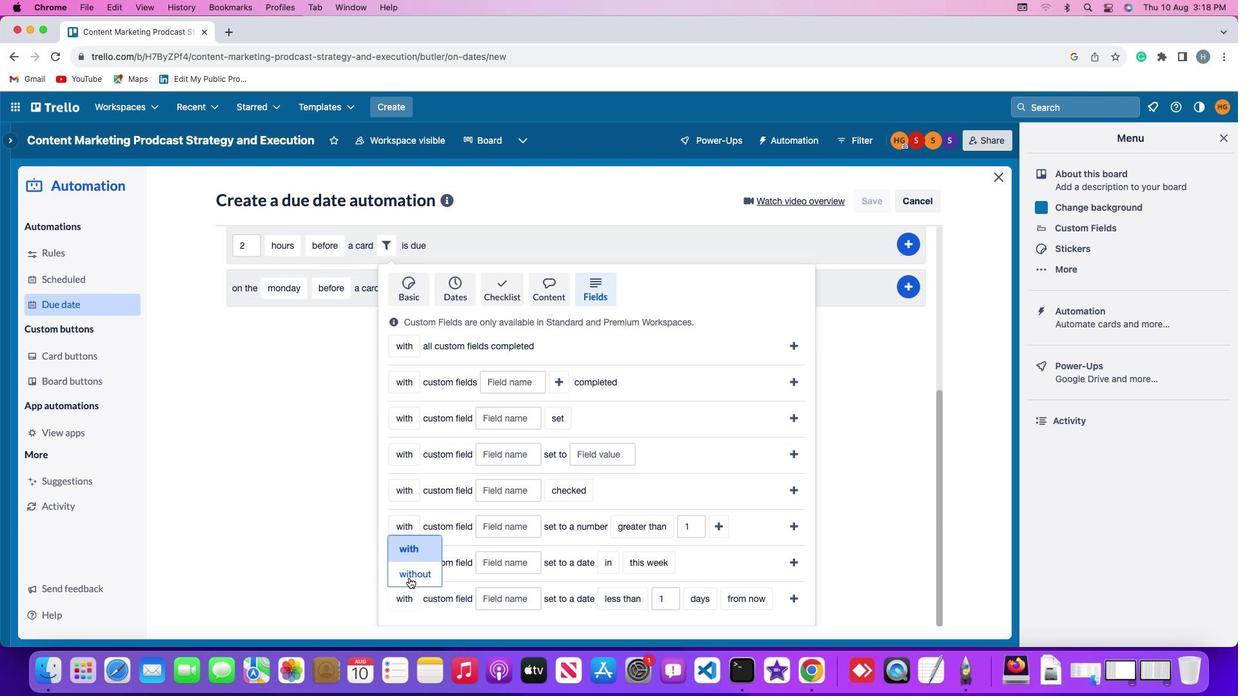 
Action: Mouse moved to (505, 599)
Screenshot: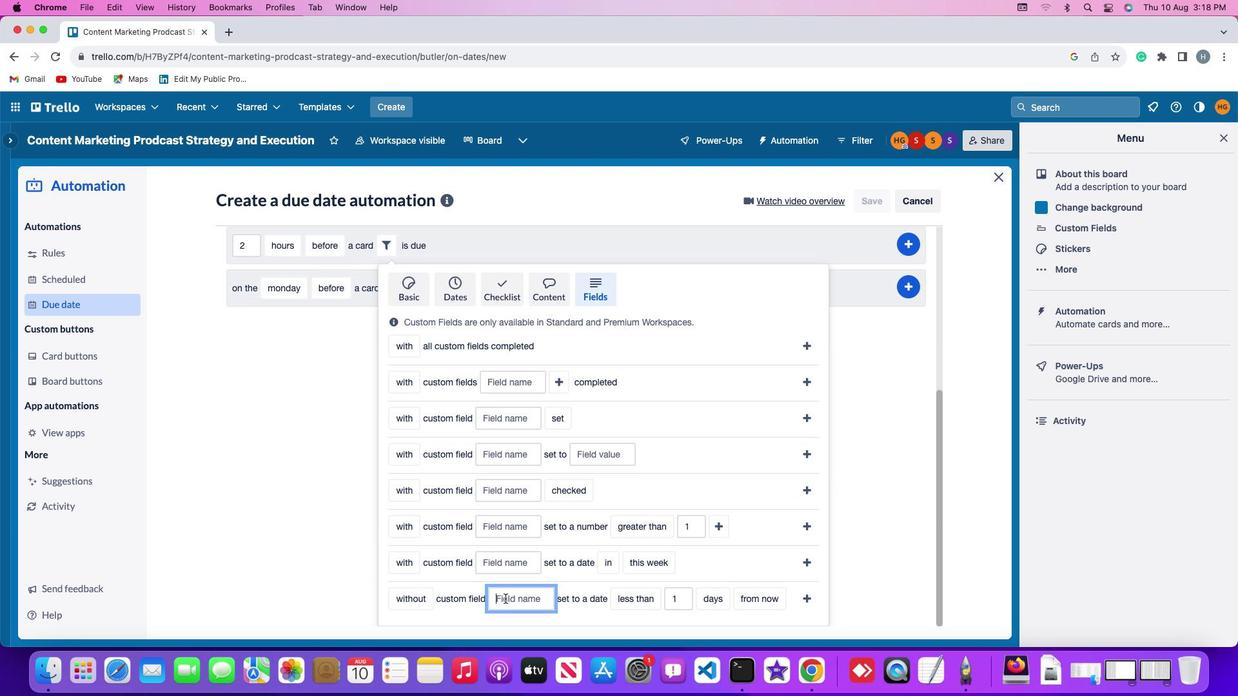 
Action: Mouse pressed left at (505, 599)
Screenshot: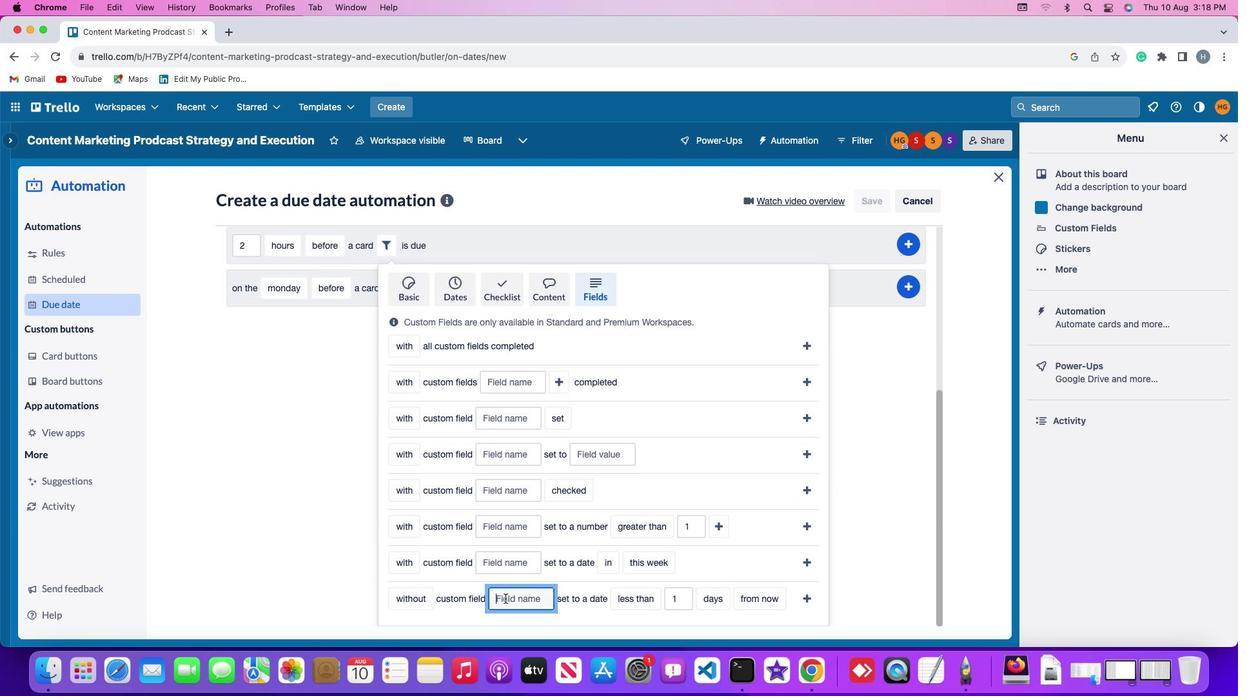 
Action: Mouse moved to (505, 598)
Screenshot: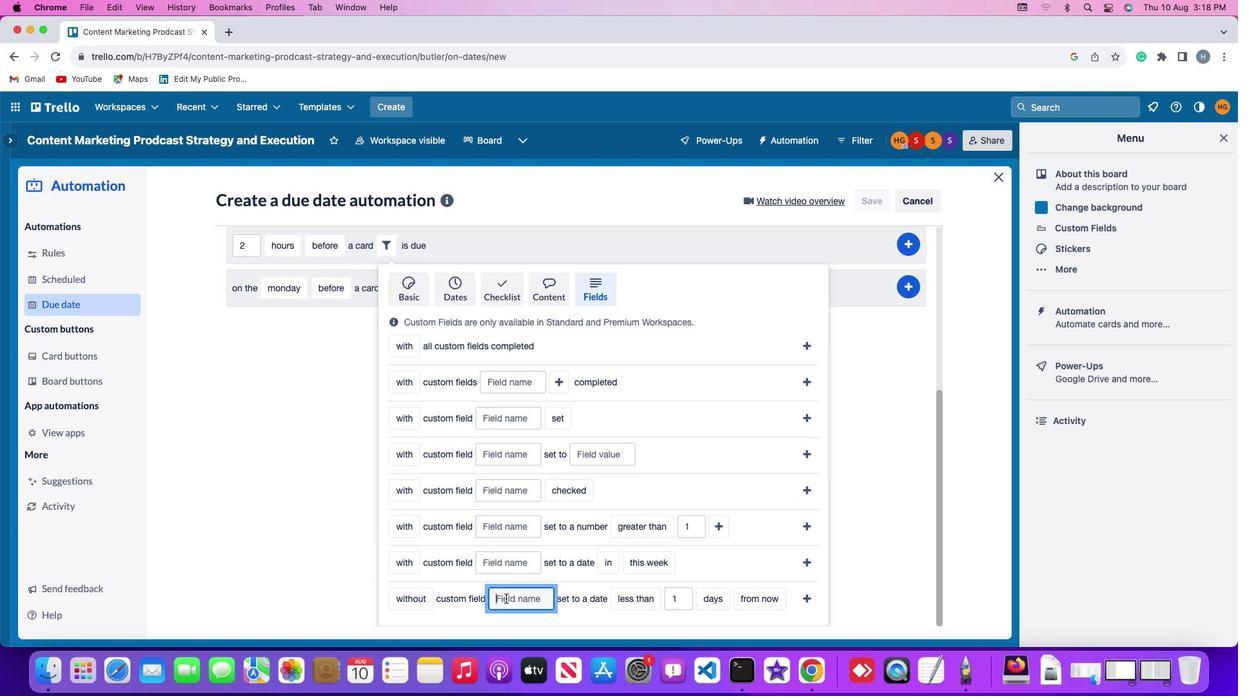 
Action: Key pressed Key.shift'R''e''s''u''m''e'
Screenshot: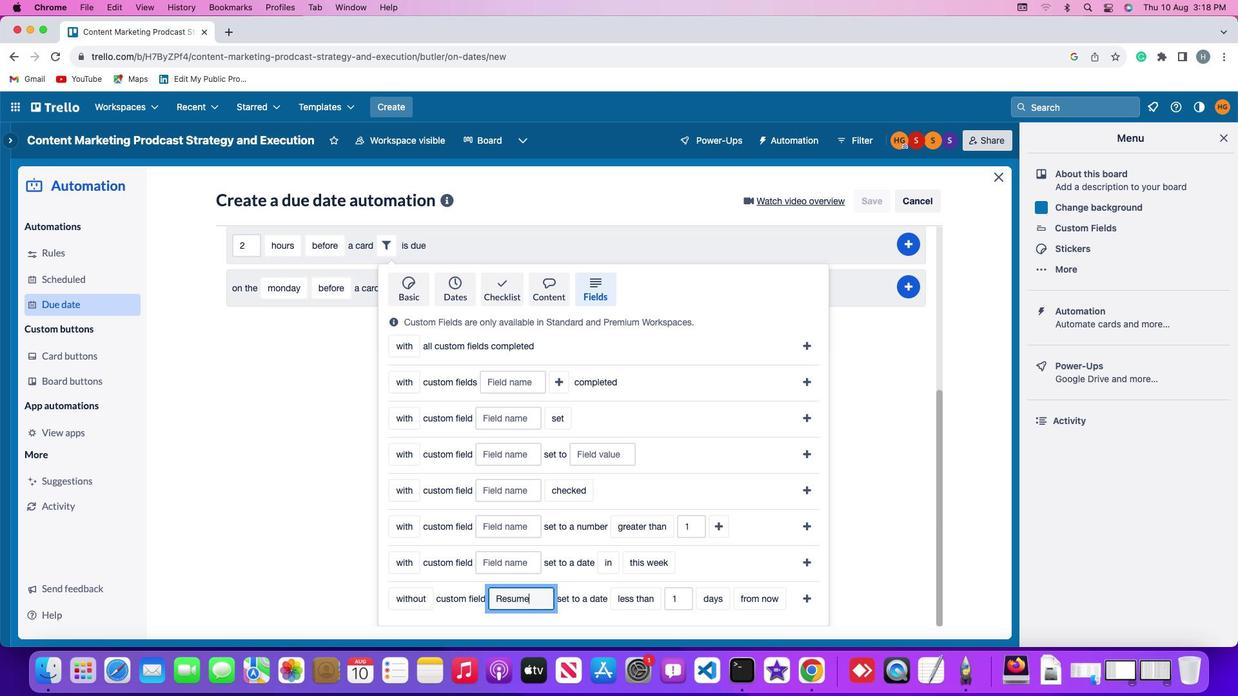 
Action: Mouse moved to (624, 598)
Screenshot: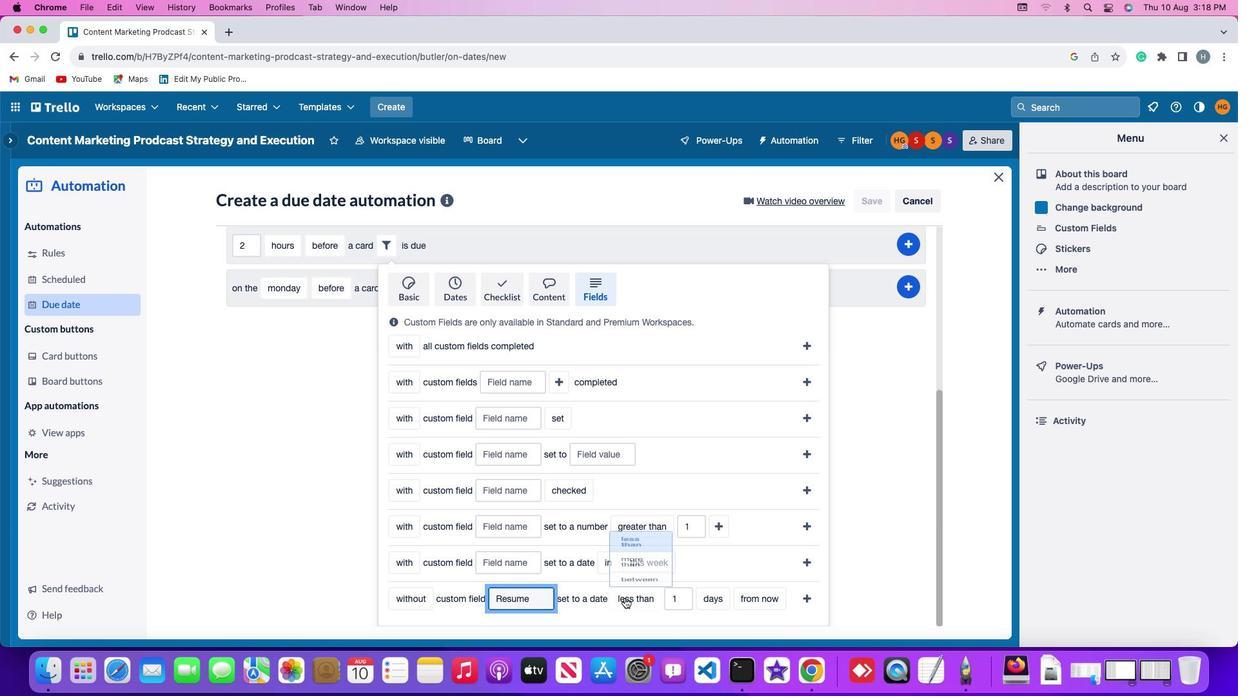 
Action: Mouse pressed left at (624, 598)
Screenshot: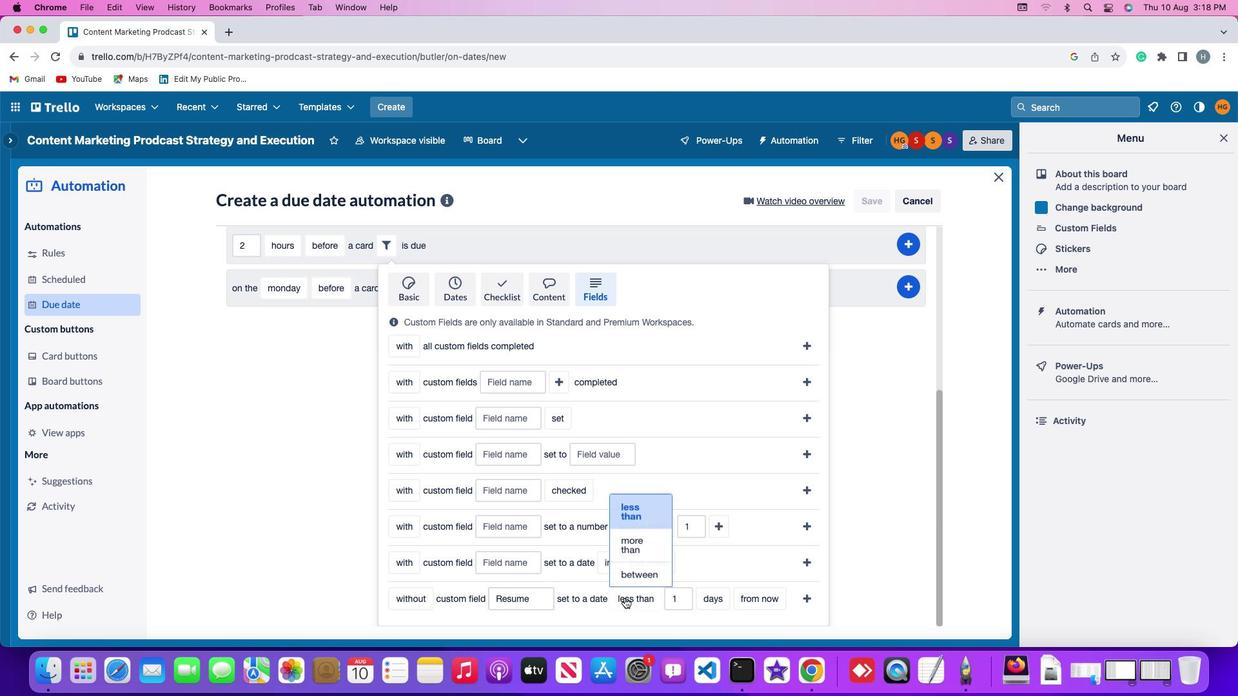 
Action: Mouse moved to (641, 543)
Screenshot: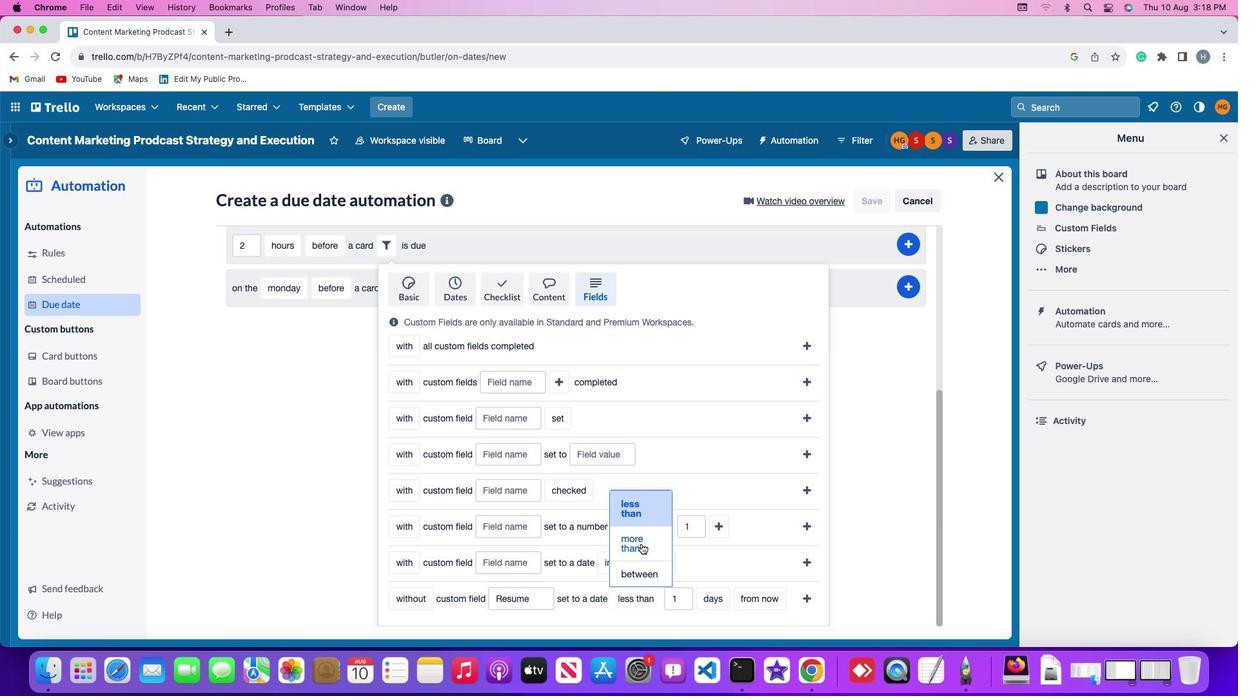 
Action: Mouse pressed left at (641, 543)
Screenshot: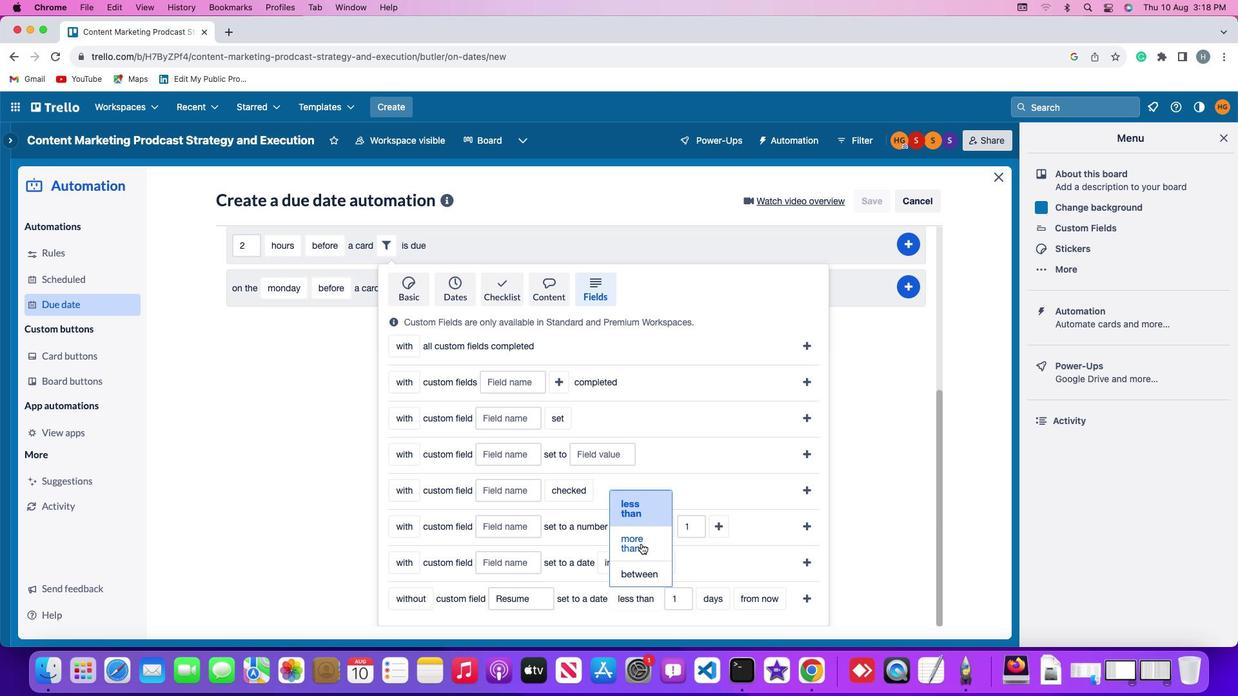 
Action: Mouse moved to (690, 601)
Screenshot: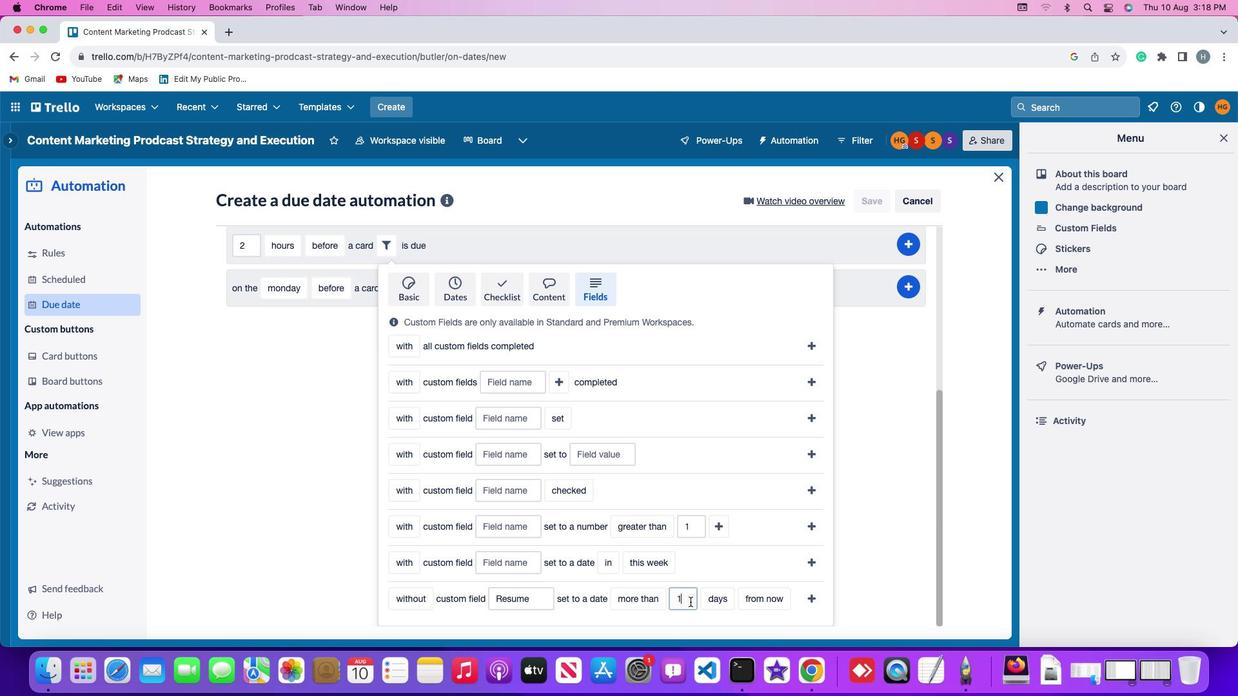 
Action: Mouse pressed left at (690, 601)
Screenshot: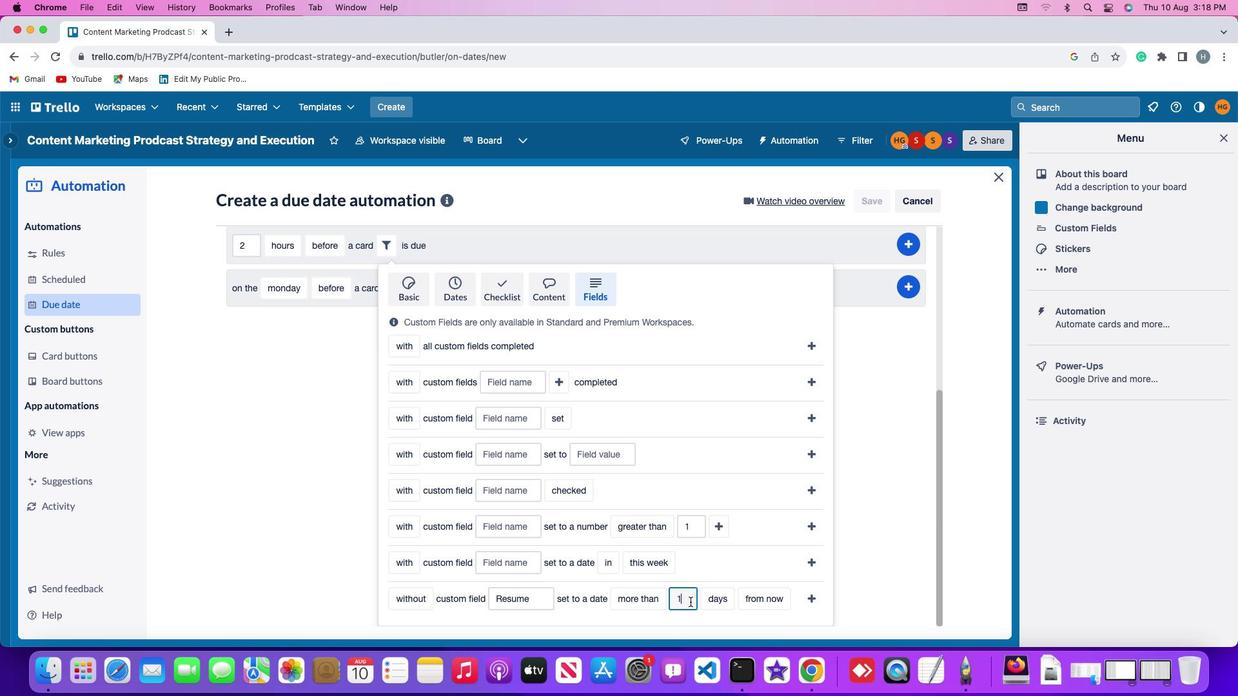 
Action: Mouse moved to (691, 599)
Screenshot: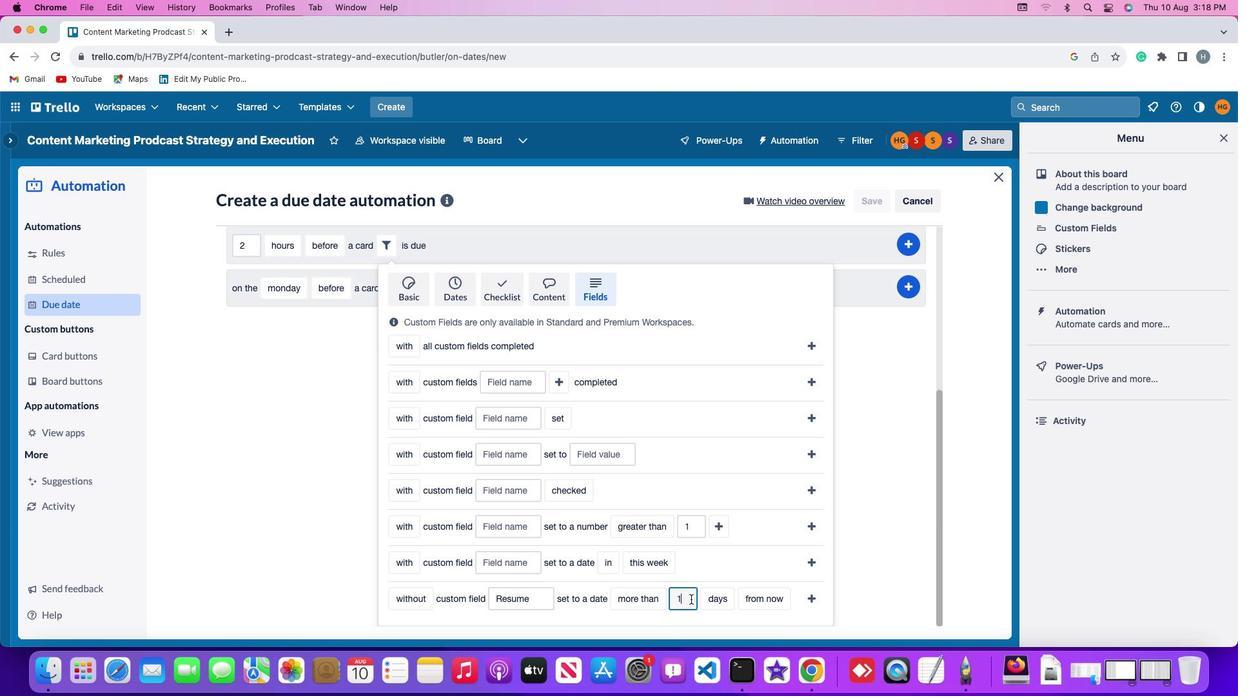 
Action: Key pressed Key.backspace
Screenshot: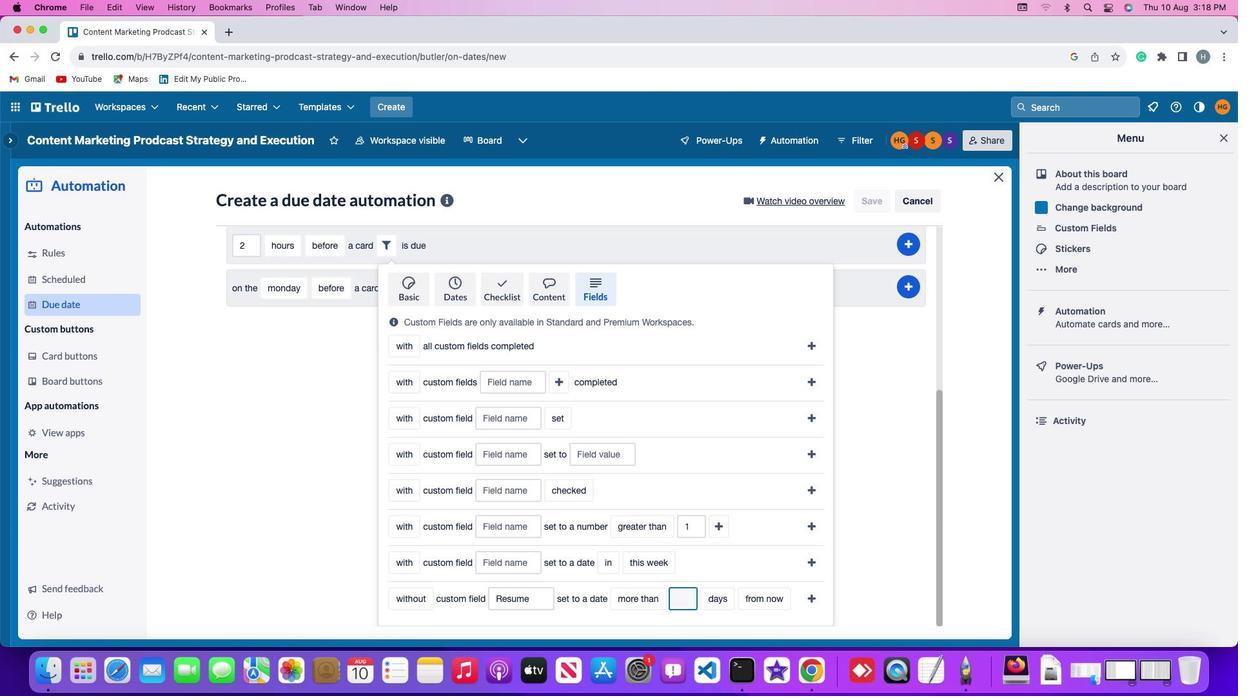 
Action: Mouse moved to (689, 601)
Screenshot: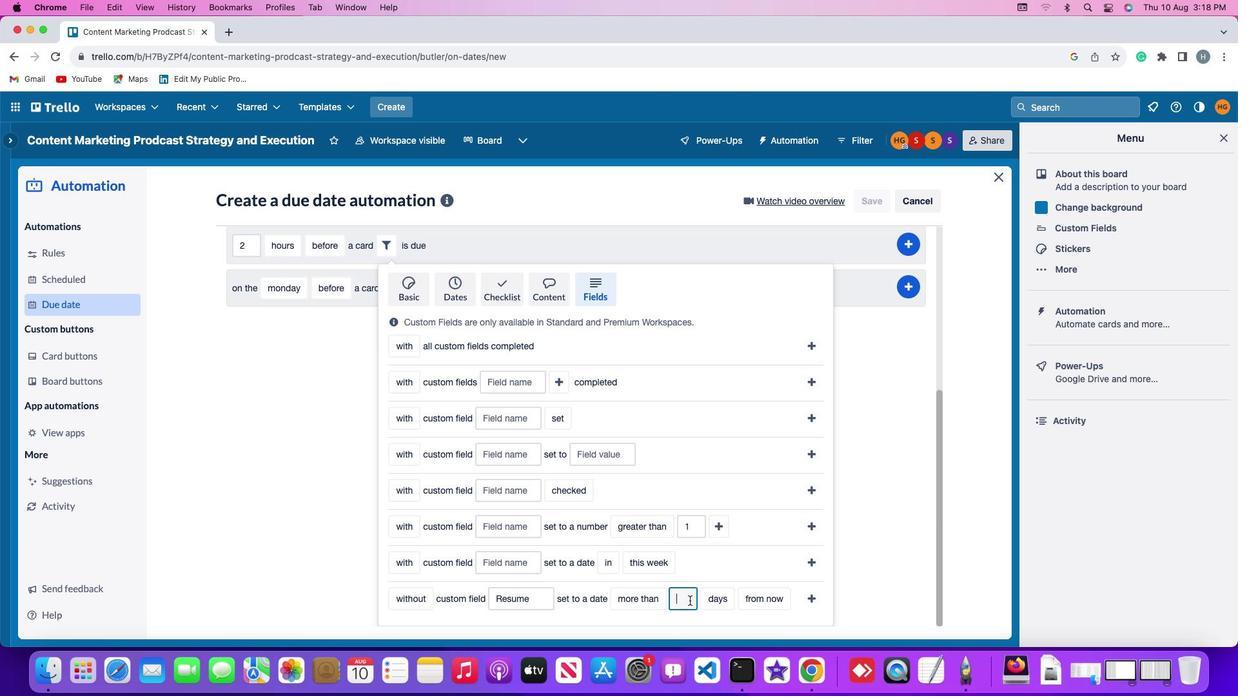 
Action: Key pressed '1'
Screenshot: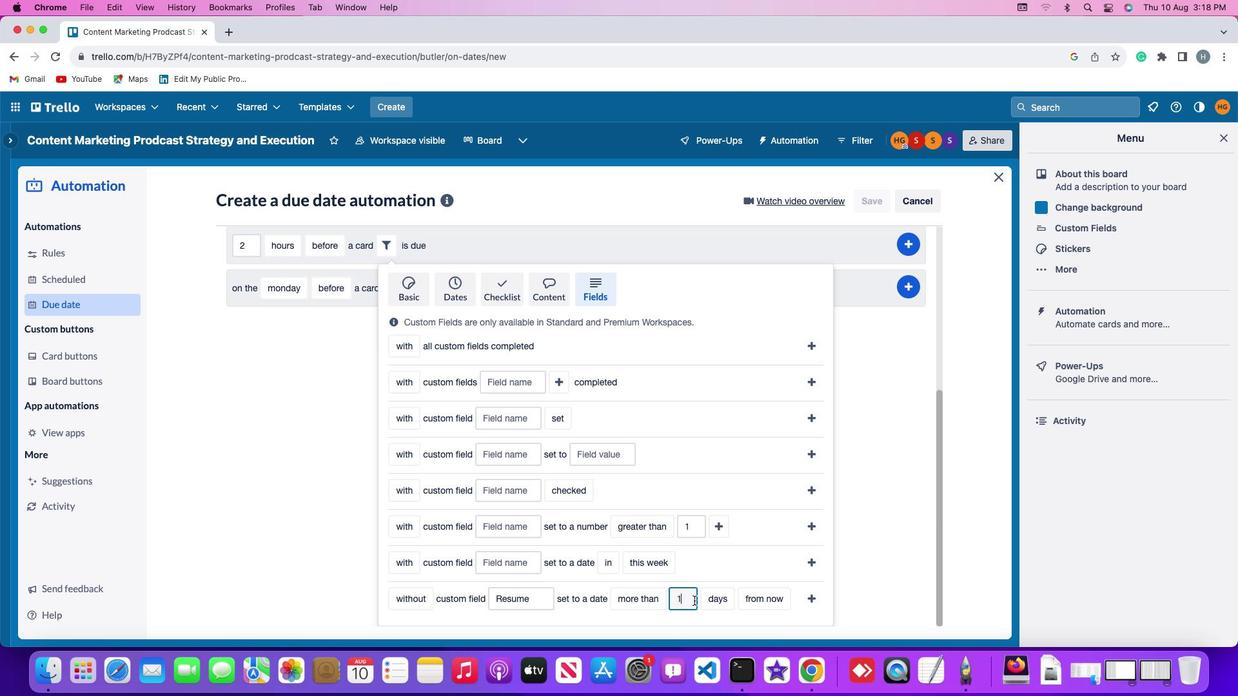 
Action: Mouse moved to (715, 601)
Screenshot: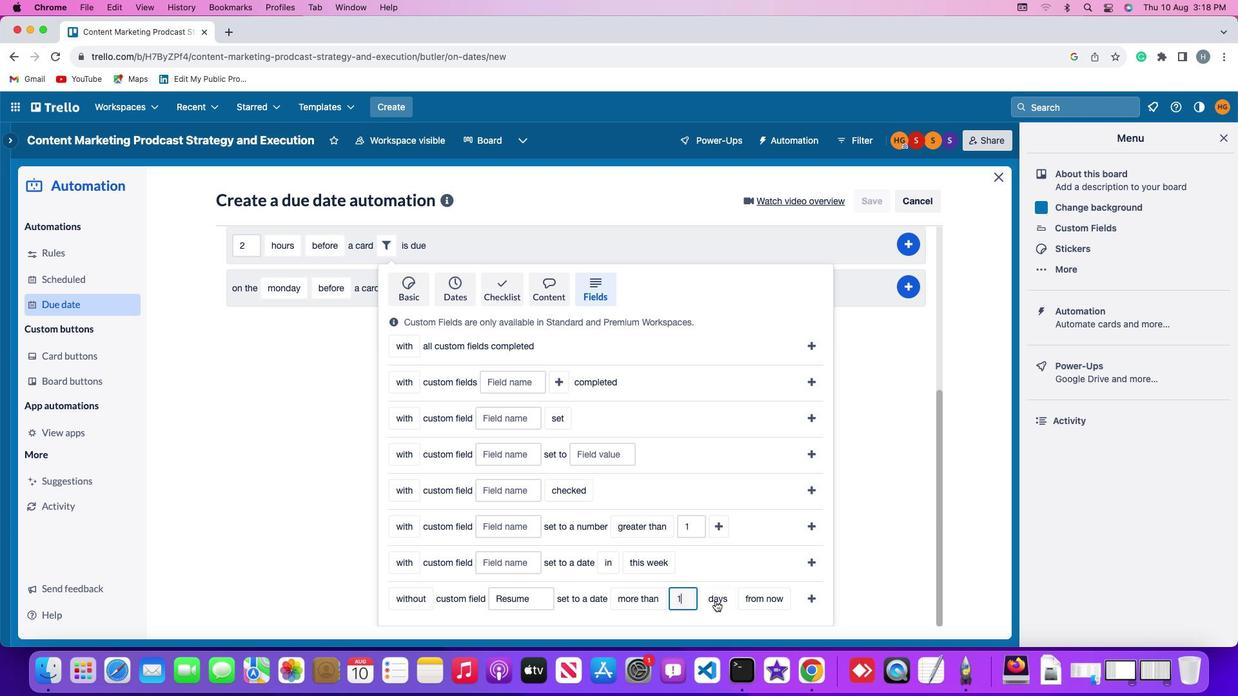 
Action: Mouse pressed left at (715, 601)
Screenshot: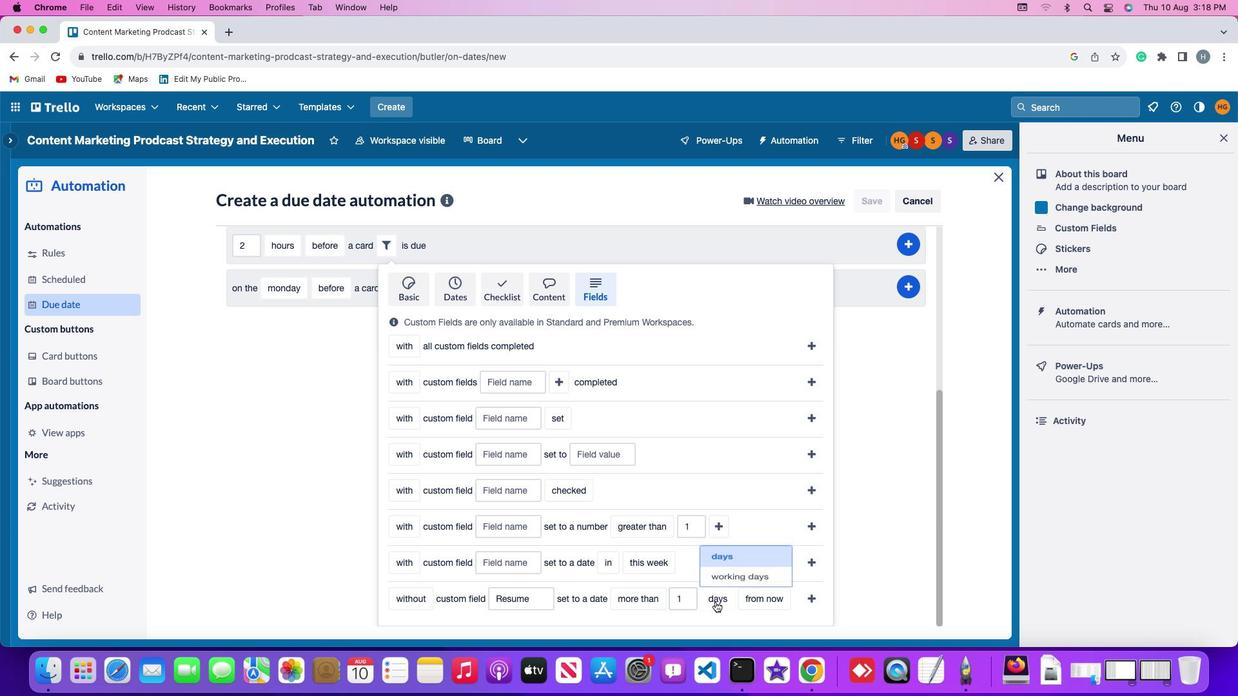 
Action: Mouse moved to (733, 555)
Screenshot: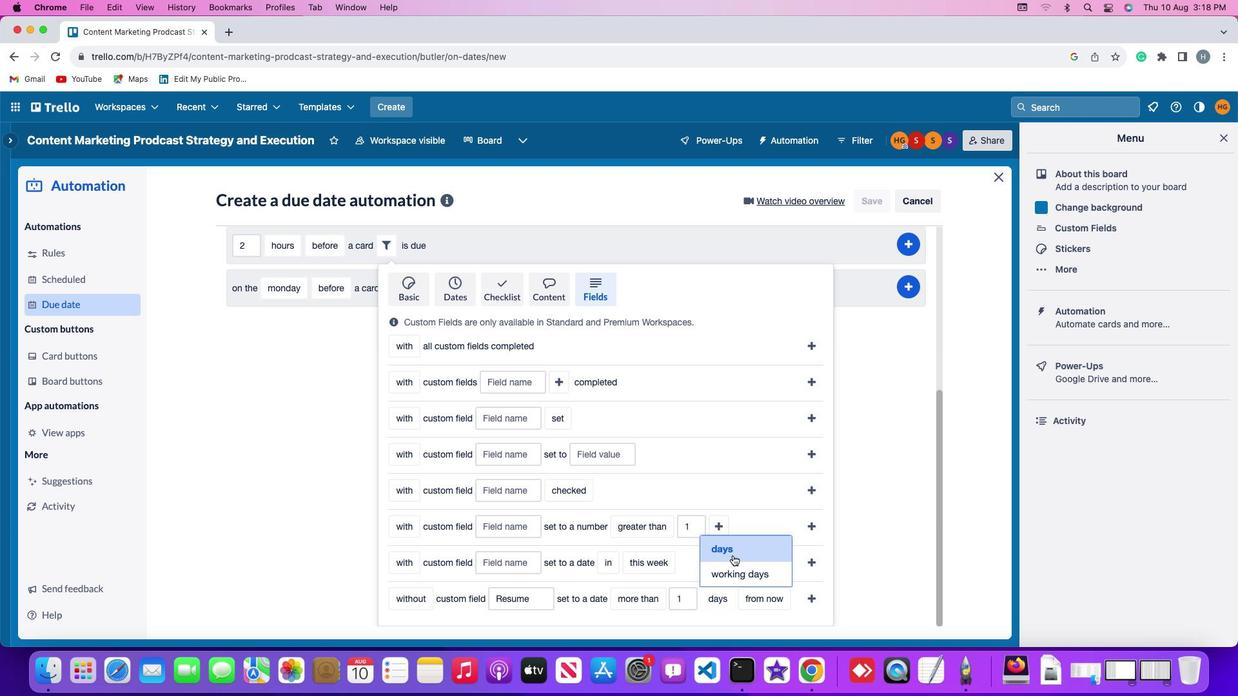 
Action: Mouse pressed left at (733, 555)
Screenshot: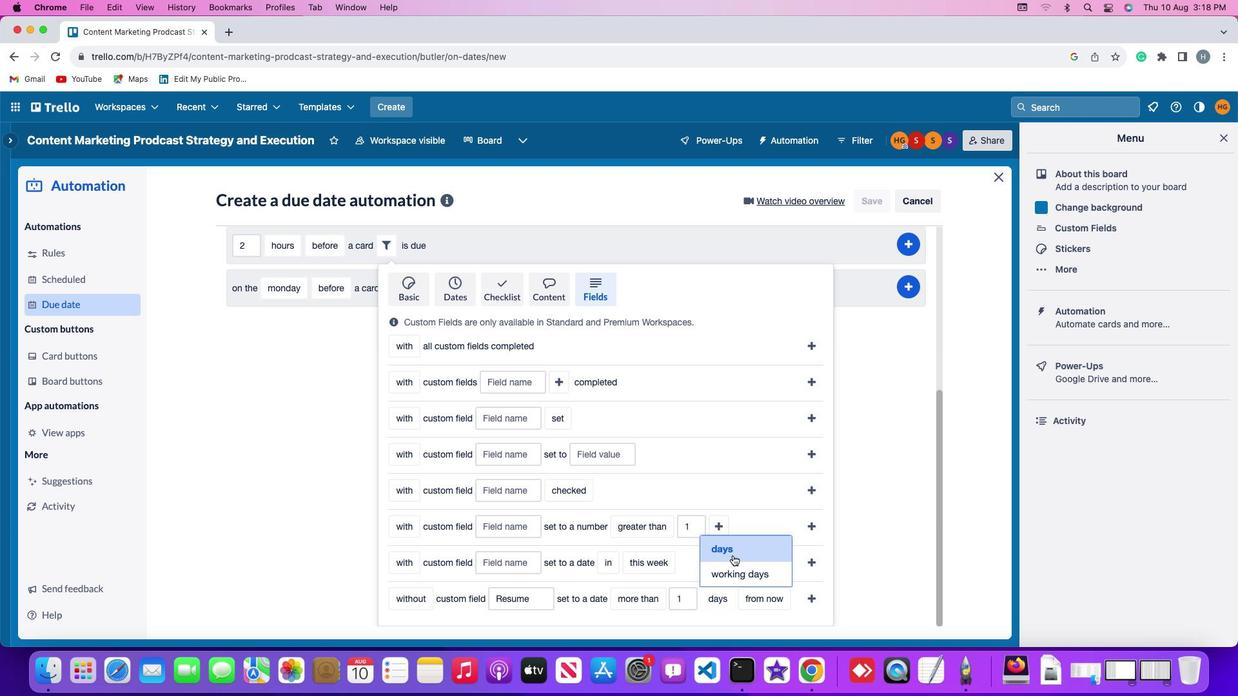 
Action: Mouse moved to (763, 602)
Screenshot: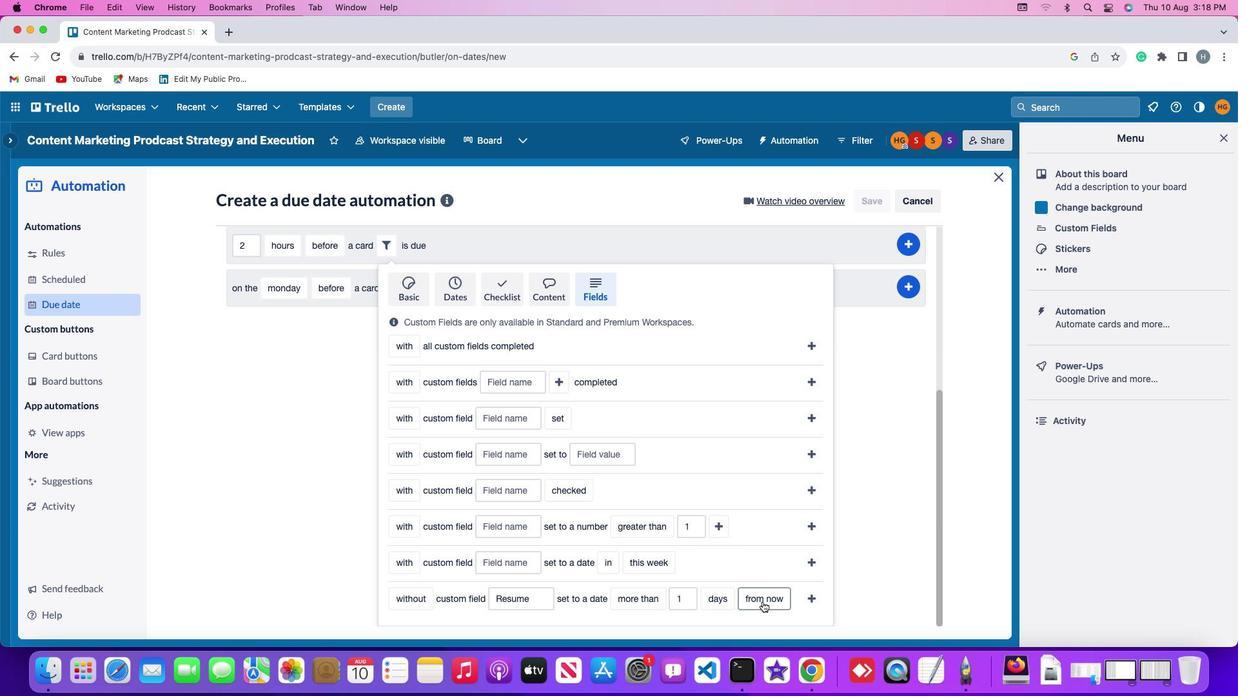 
Action: Mouse pressed left at (763, 602)
Screenshot: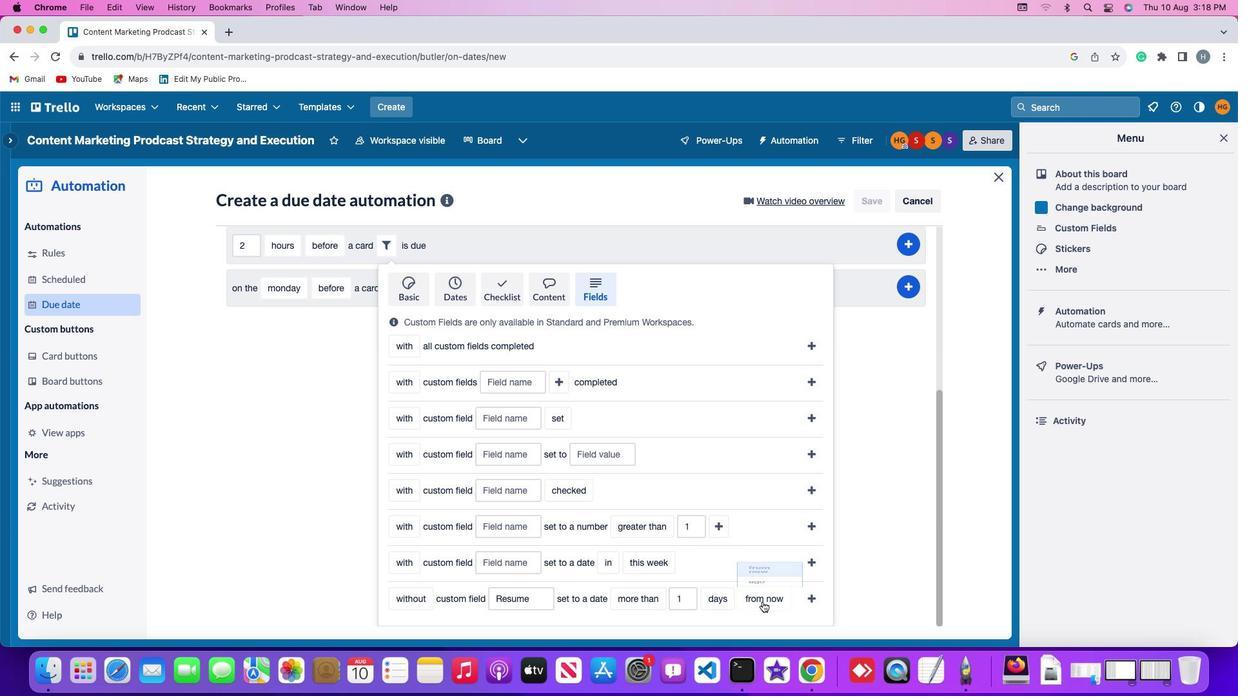 
Action: Mouse moved to (753, 568)
Screenshot: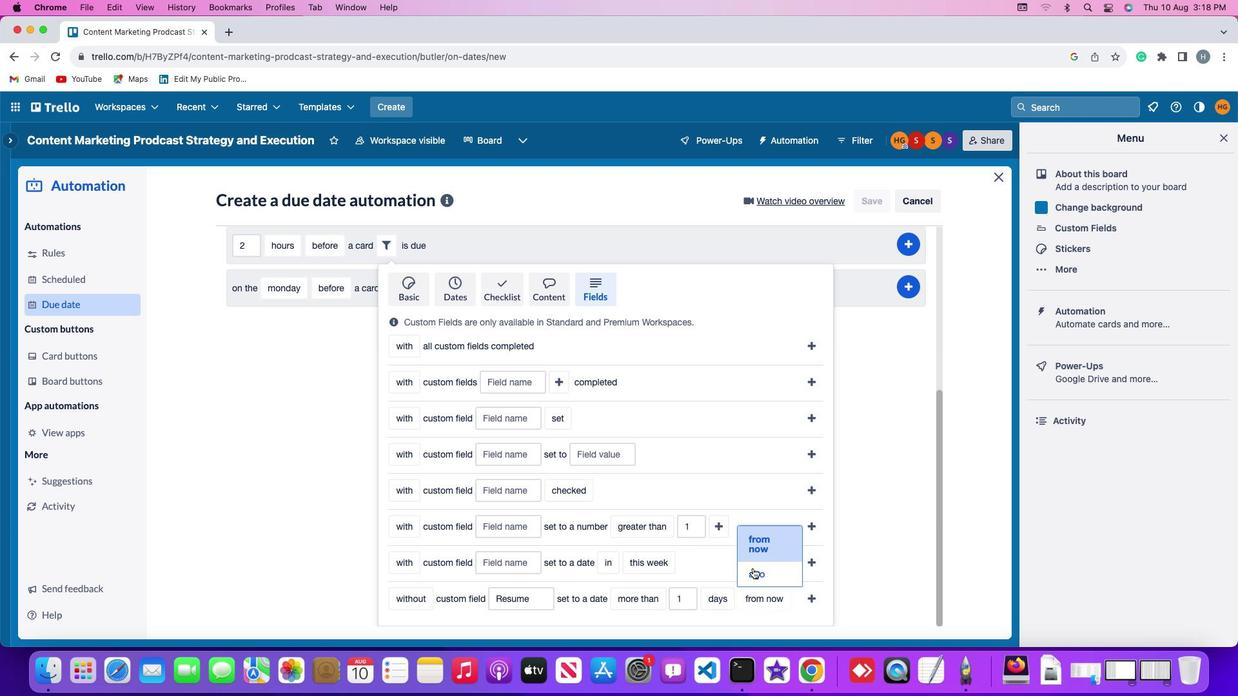 
Action: Mouse pressed left at (753, 568)
Screenshot: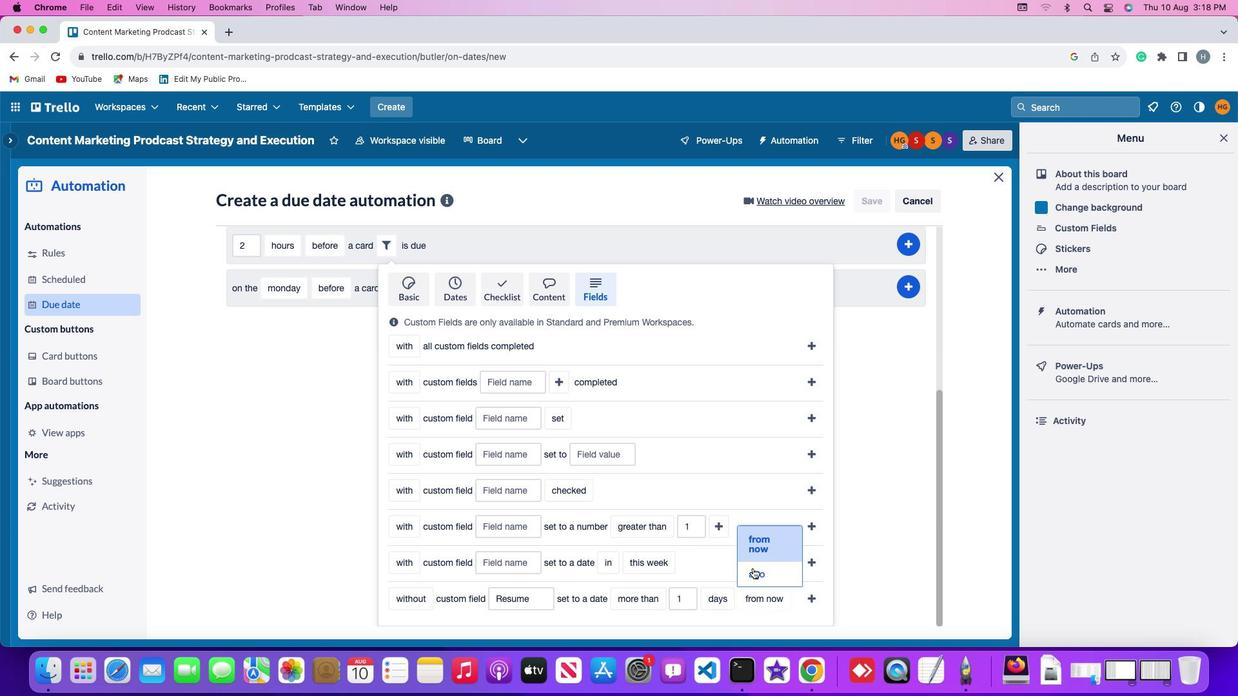 
Action: Mouse moved to (790, 597)
Screenshot: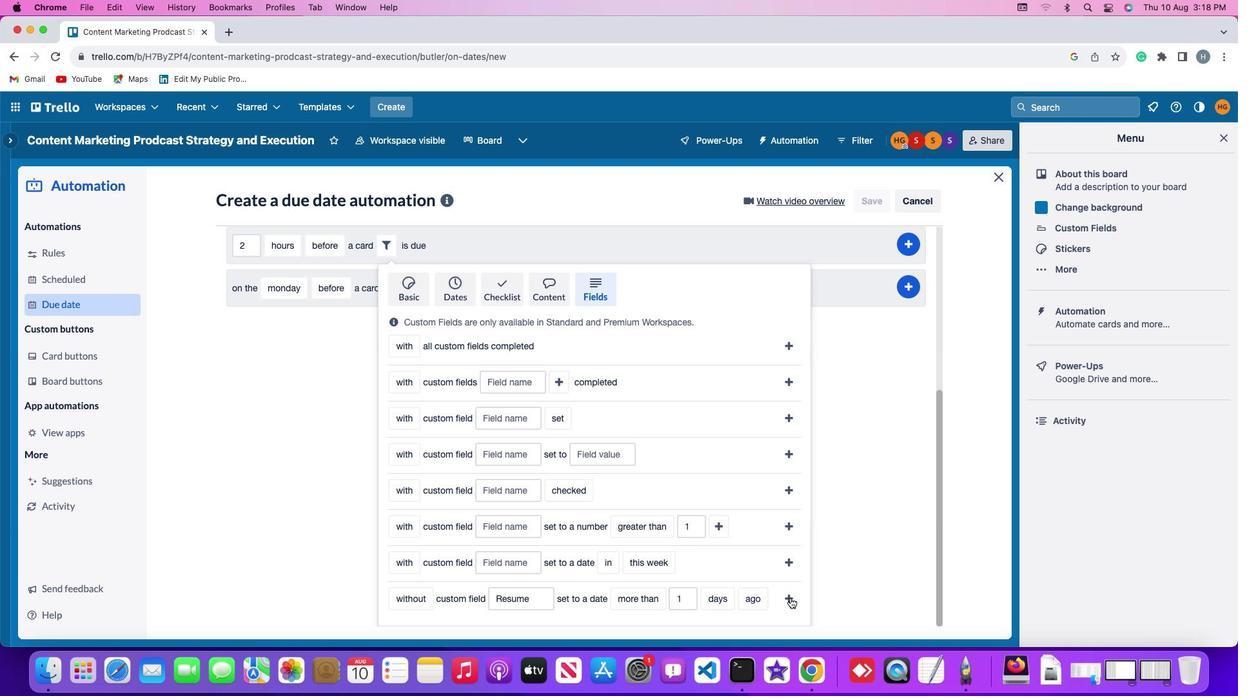 
Action: Mouse pressed left at (790, 597)
Screenshot: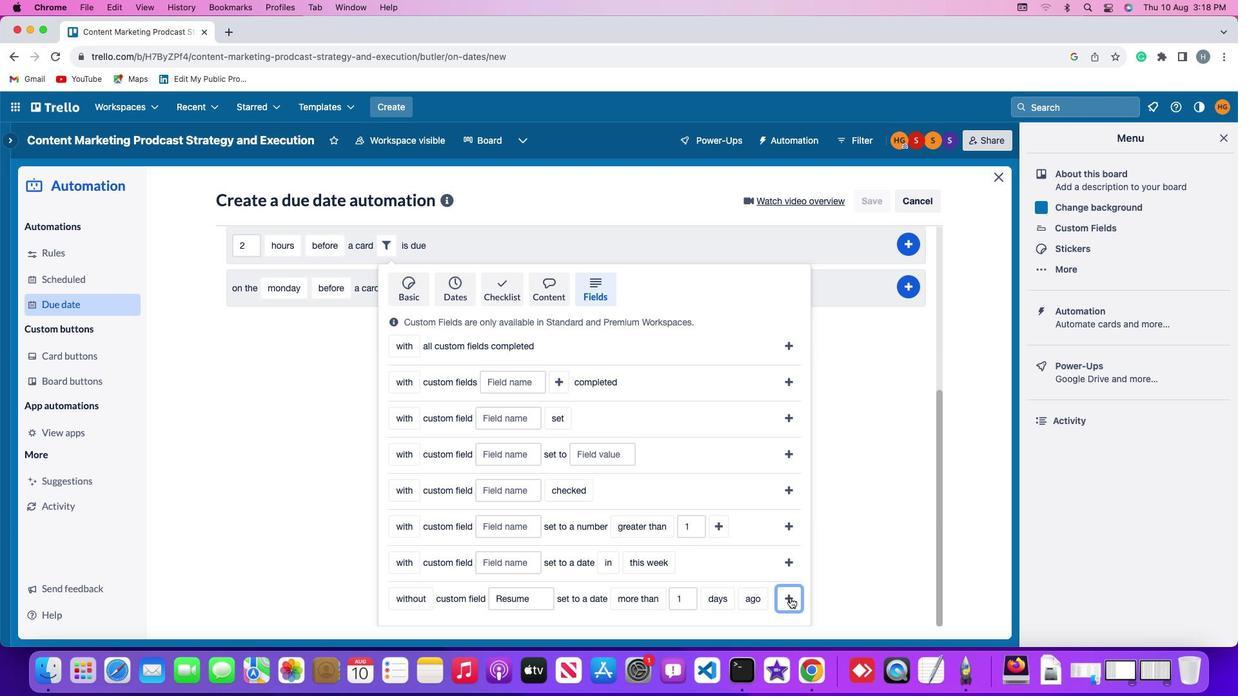 
Action: Mouse moved to (914, 517)
Screenshot: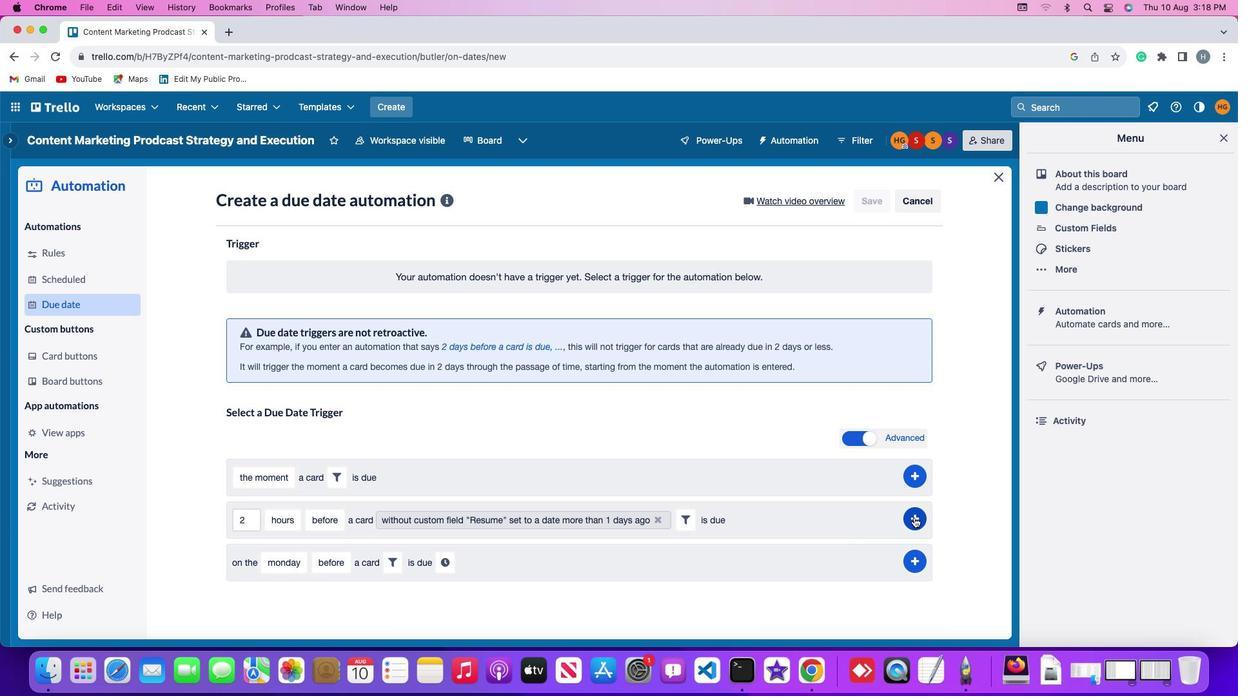 
Action: Mouse pressed left at (914, 517)
Screenshot: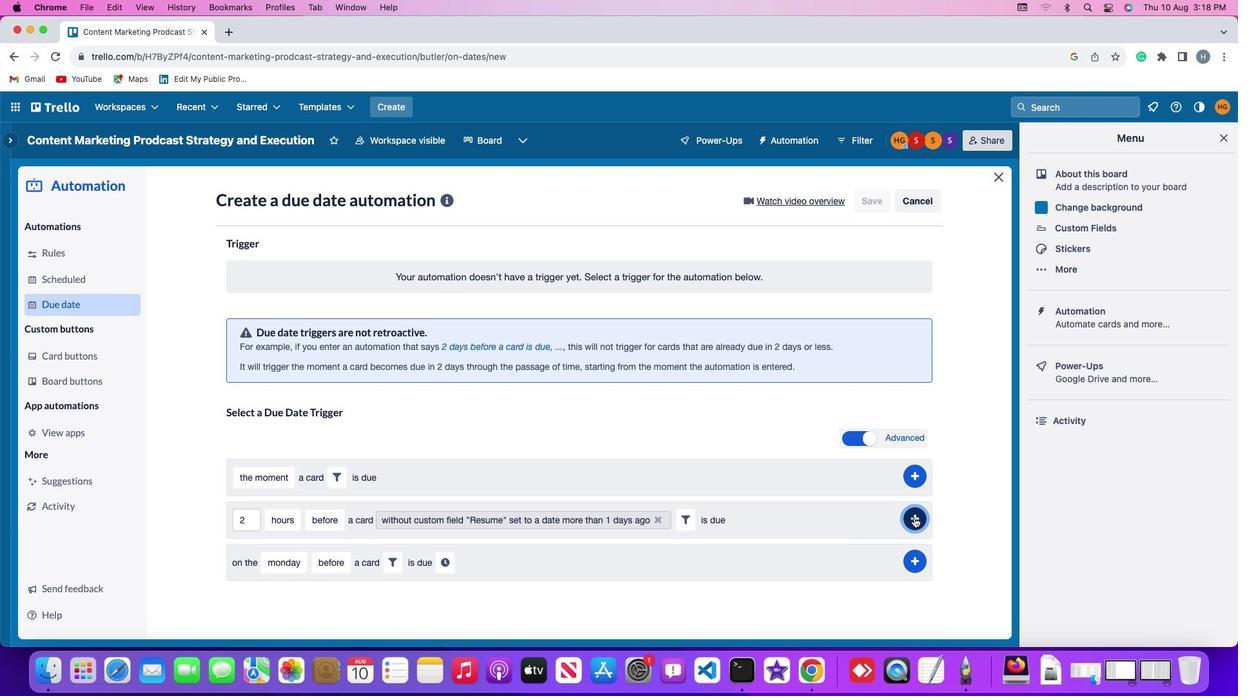 
Action: Mouse moved to (970, 432)
Screenshot: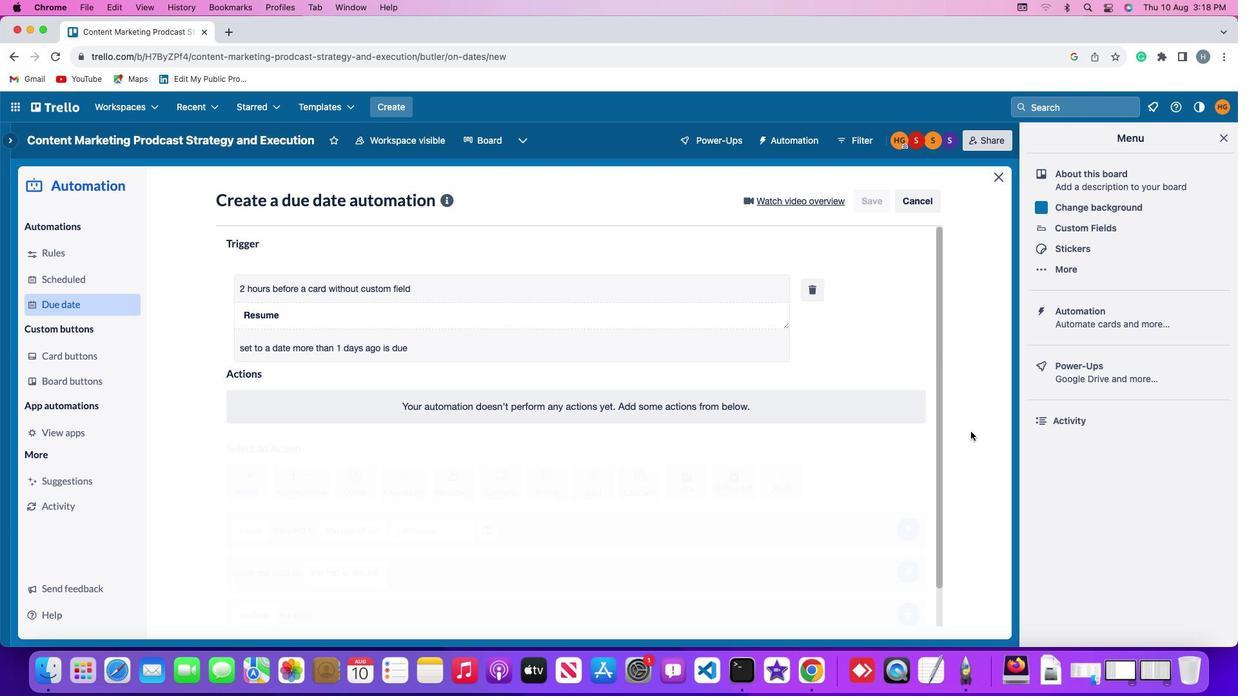 
